 Task: Search one way flight ticket for 4 adults, 2 children, 2 infants in seat and 1 infant on lap in premium economy from Wilmington: Wilmington International Airport to Jackson: Jackson Hole Airport on 5-2-2023. Choice of flights is Emirates. Number of bags: 9 checked bags. Price is upto 94000. Outbound departure time preference is 8:30.
Action: Mouse moved to (216, 306)
Screenshot: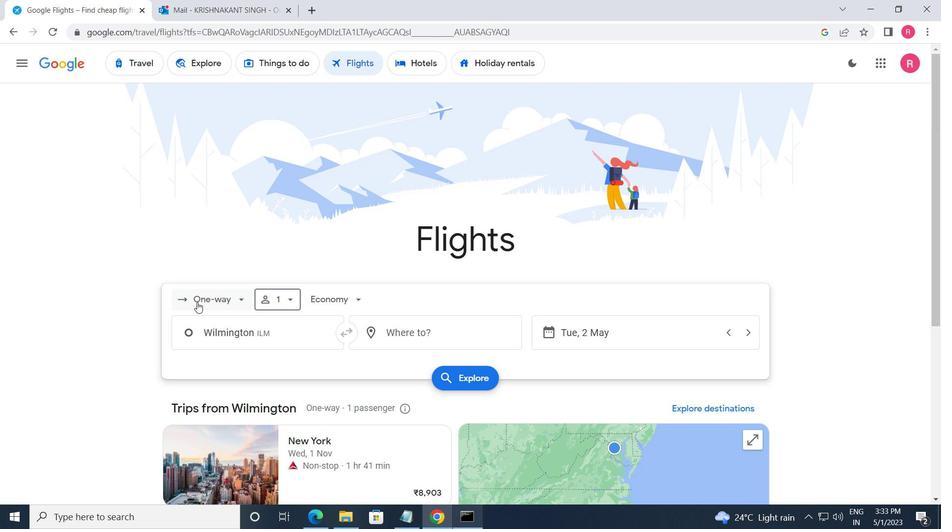 
Action: Mouse pressed left at (216, 306)
Screenshot: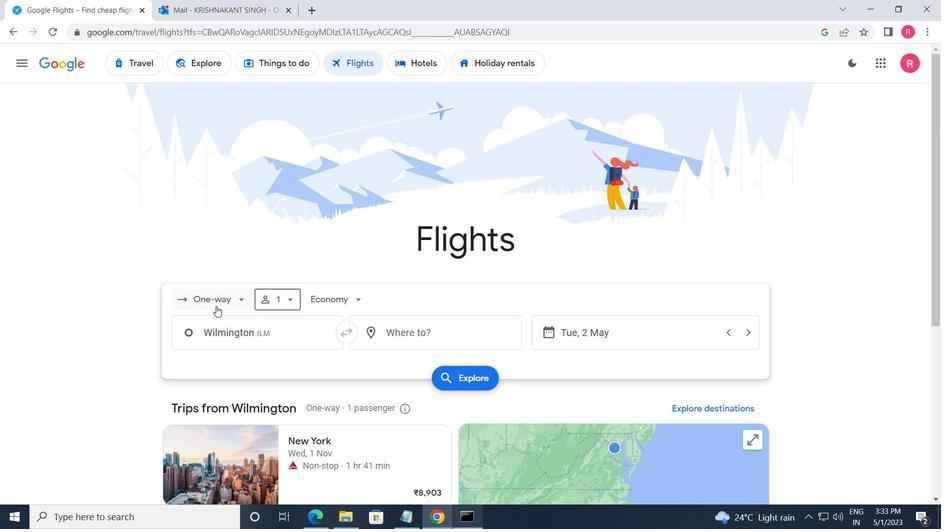 
Action: Mouse moved to (230, 356)
Screenshot: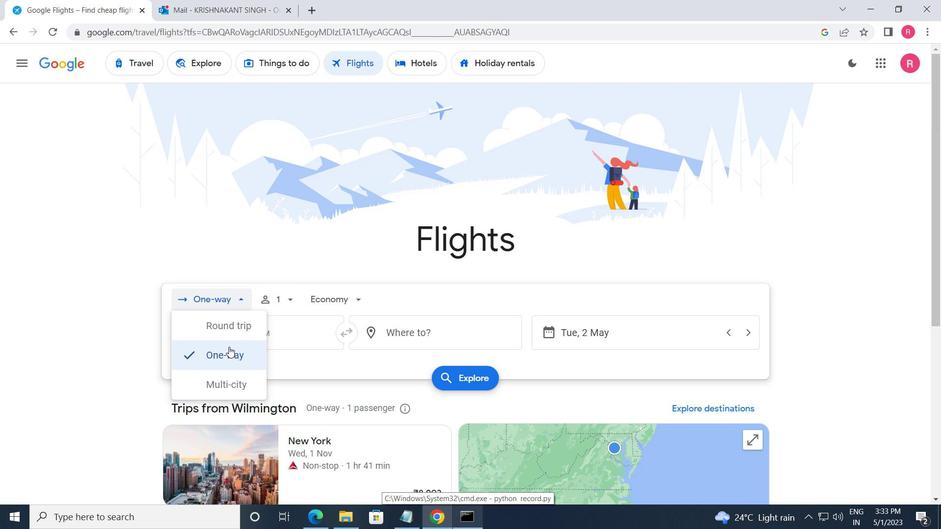 
Action: Mouse pressed left at (230, 356)
Screenshot: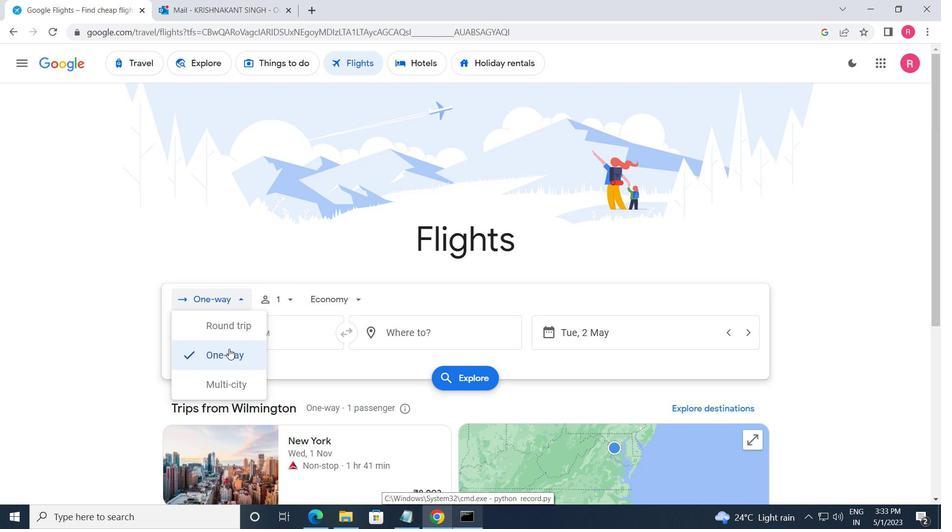 
Action: Mouse moved to (268, 300)
Screenshot: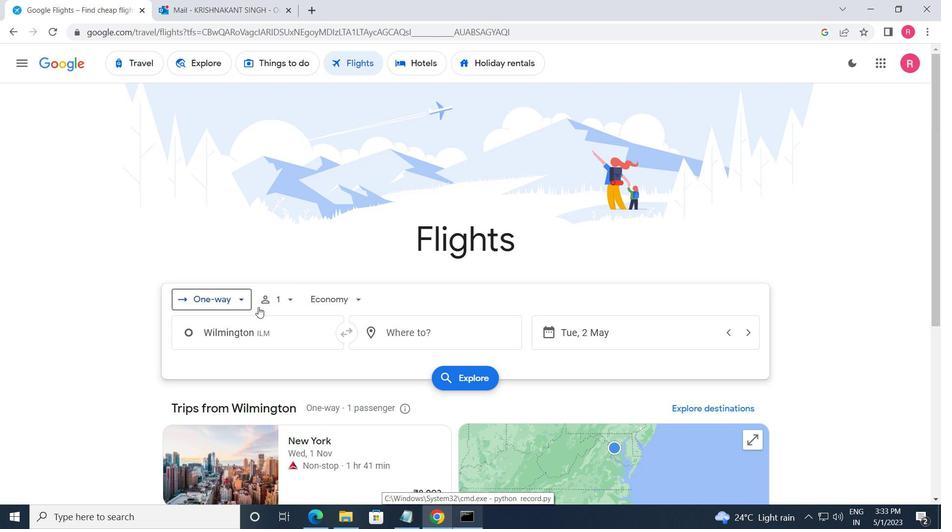 
Action: Mouse pressed left at (268, 300)
Screenshot: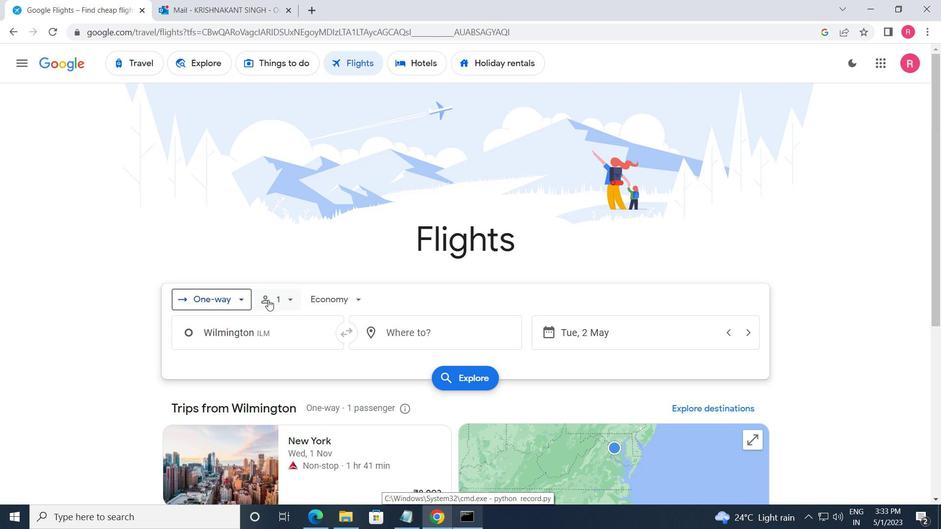 
Action: Mouse moved to (389, 331)
Screenshot: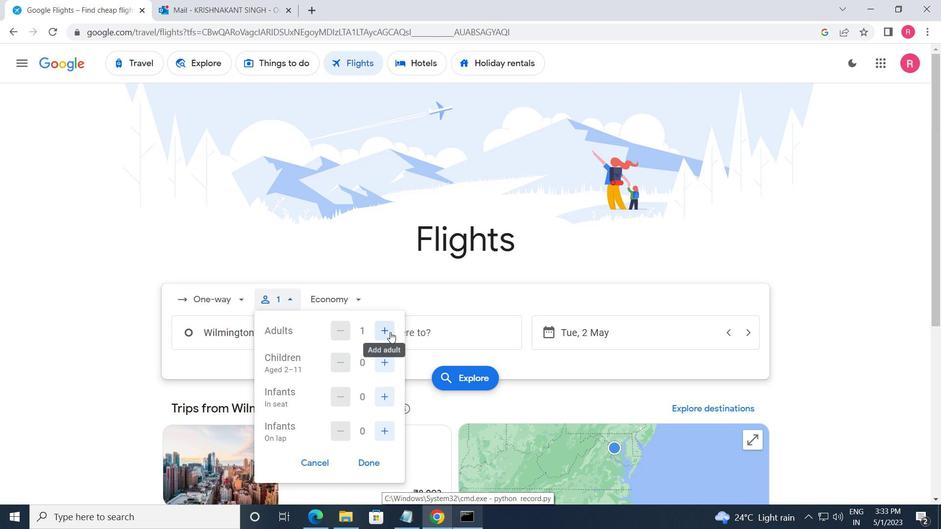 
Action: Mouse pressed left at (389, 331)
Screenshot: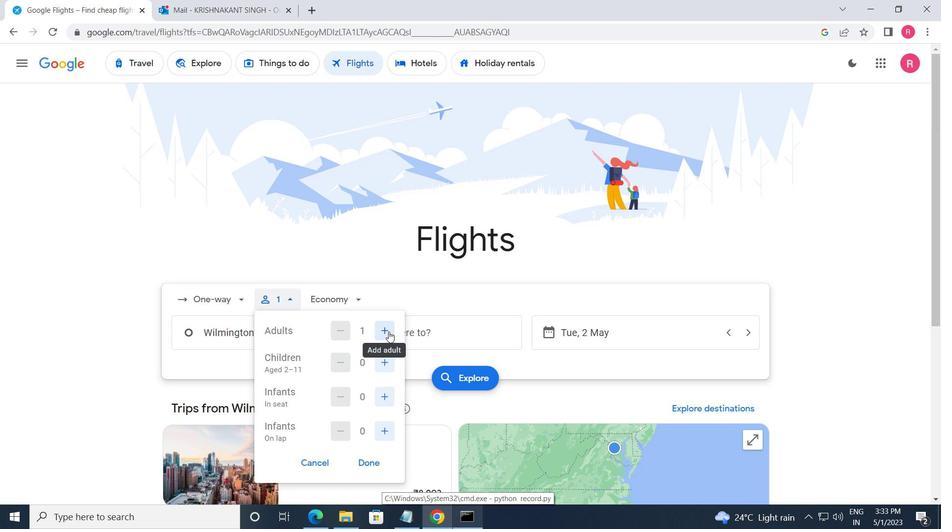 
Action: Mouse pressed left at (389, 331)
Screenshot: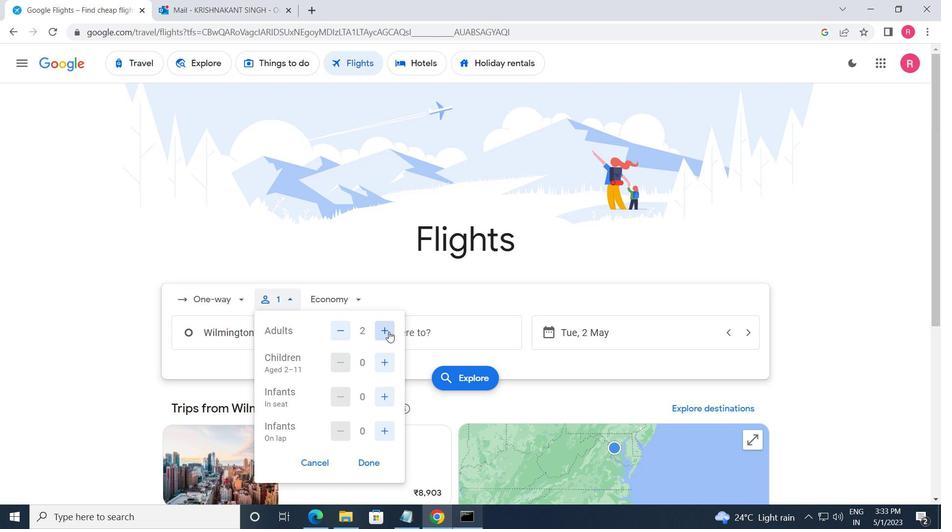 
Action: Mouse pressed left at (389, 331)
Screenshot: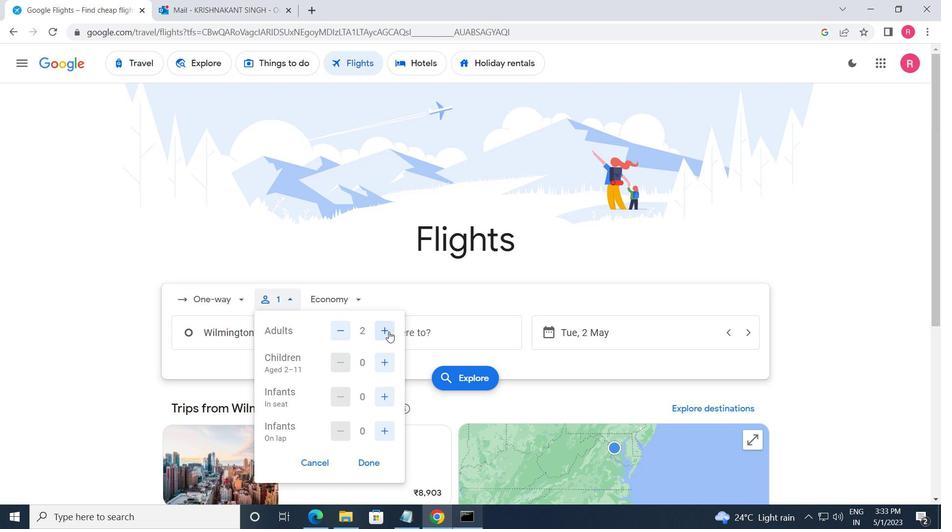 
Action: Mouse moved to (385, 361)
Screenshot: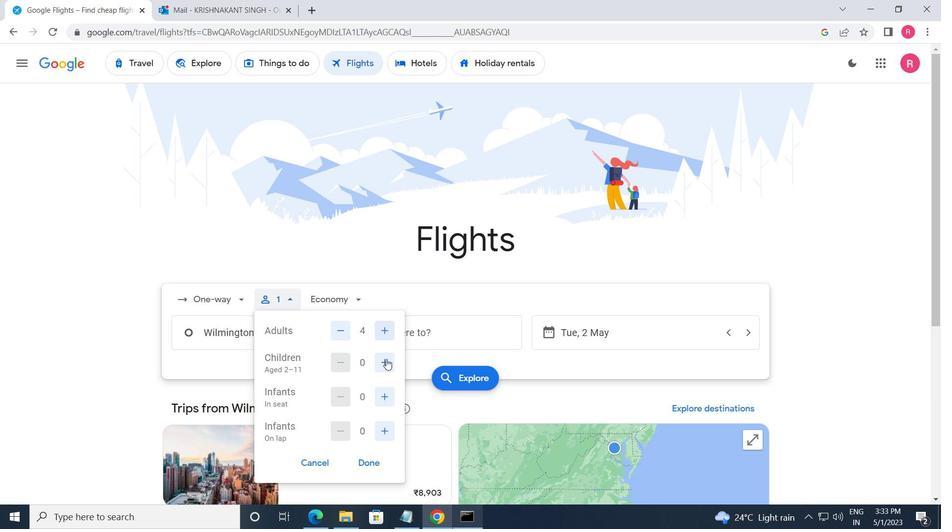 
Action: Mouse pressed left at (385, 361)
Screenshot: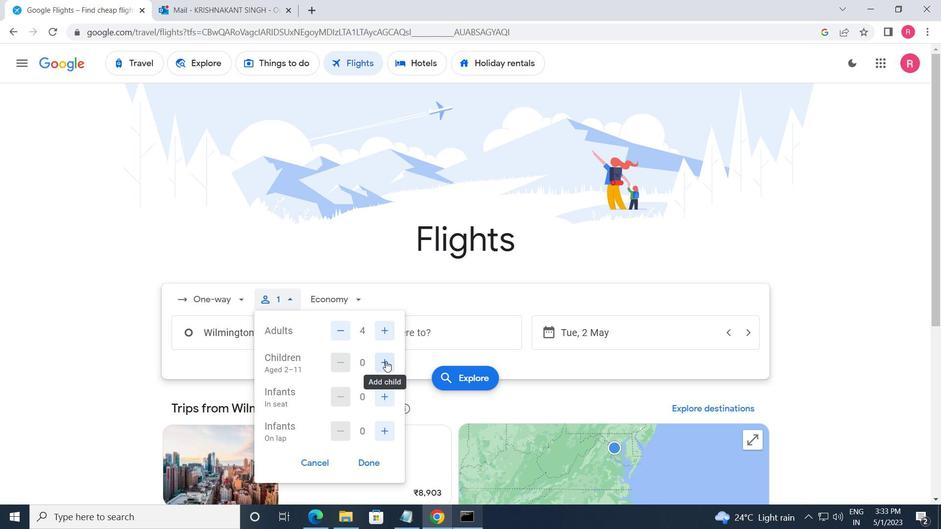 
Action: Mouse pressed left at (385, 361)
Screenshot: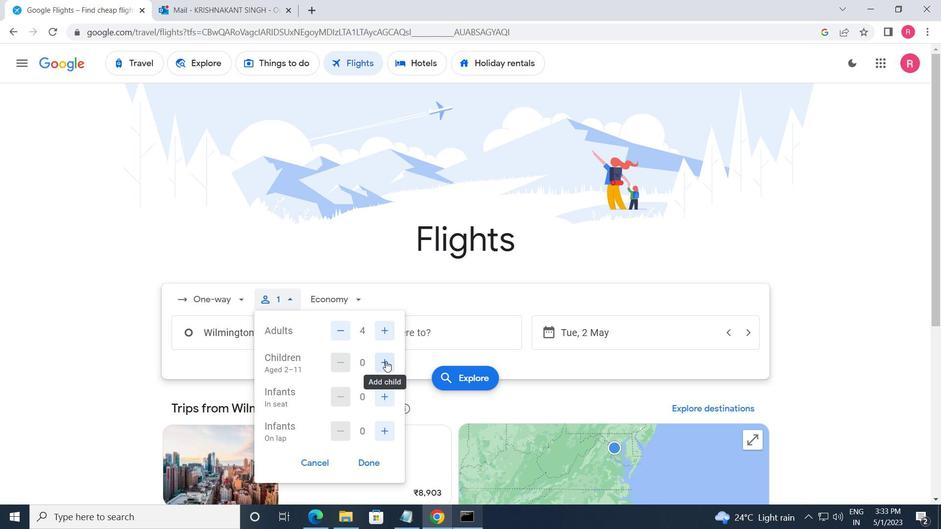
Action: Mouse moved to (385, 397)
Screenshot: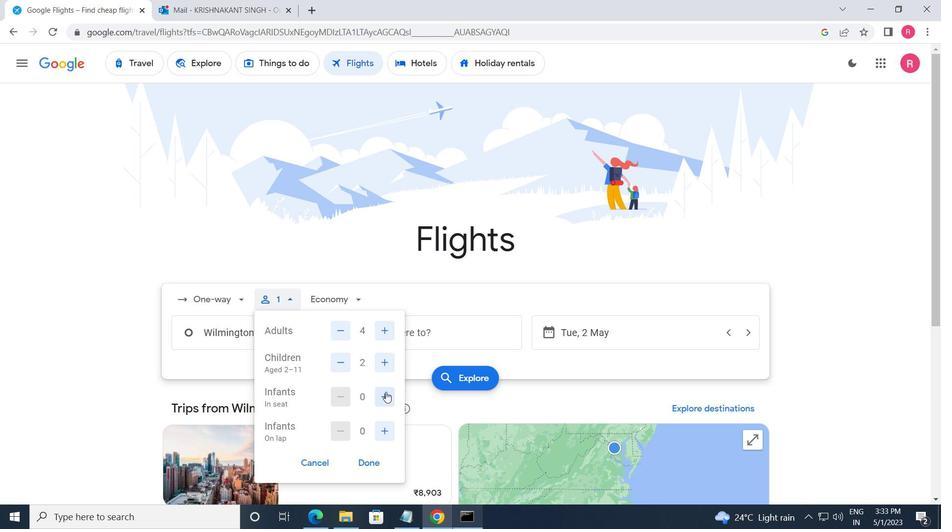 
Action: Mouse pressed left at (385, 397)
Screenshot: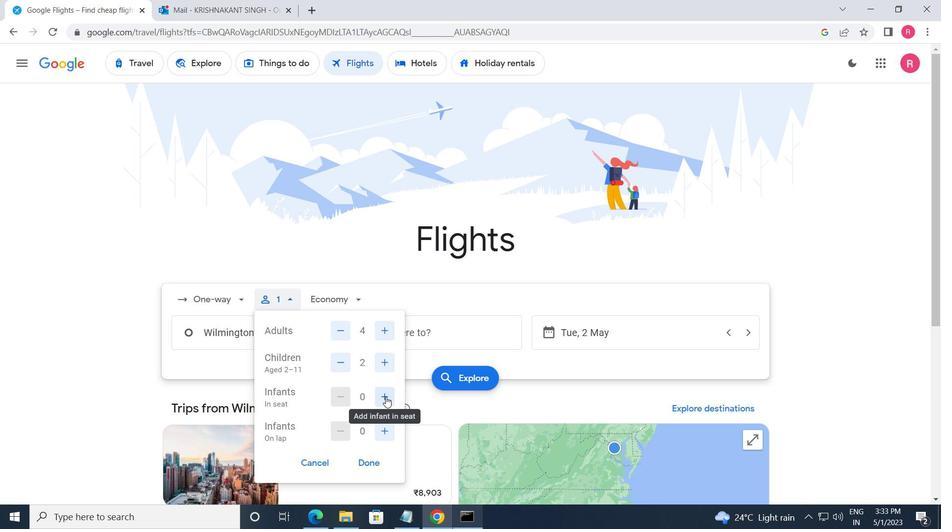 
Action: Mouse pressed left at (385, 397)
Screenshot: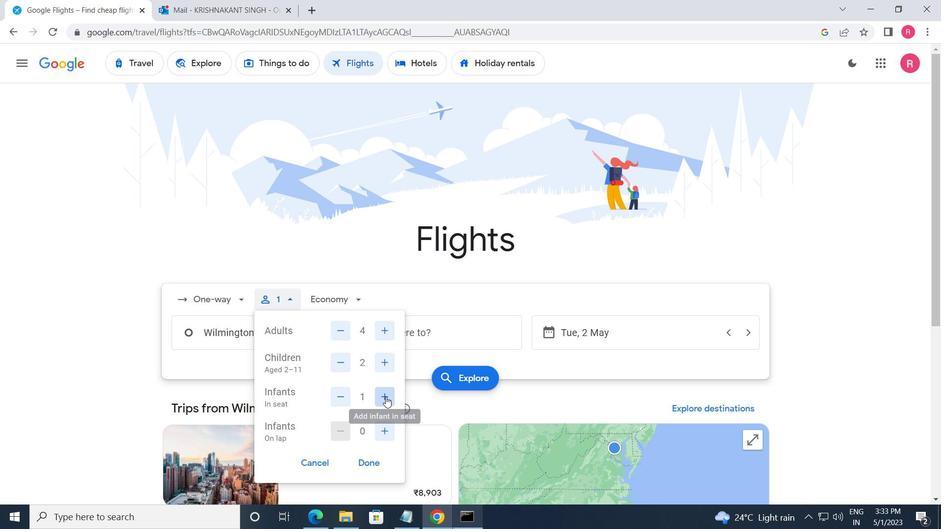 
Action: Mouse moved to (385, 422)
Screenshot: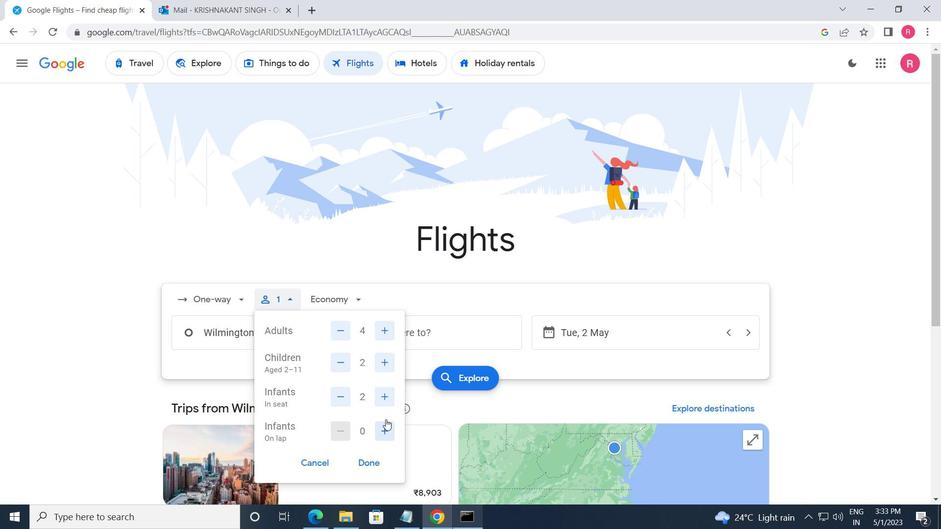 
Action: Mouse pressed left at (385, 422)
Screenshot: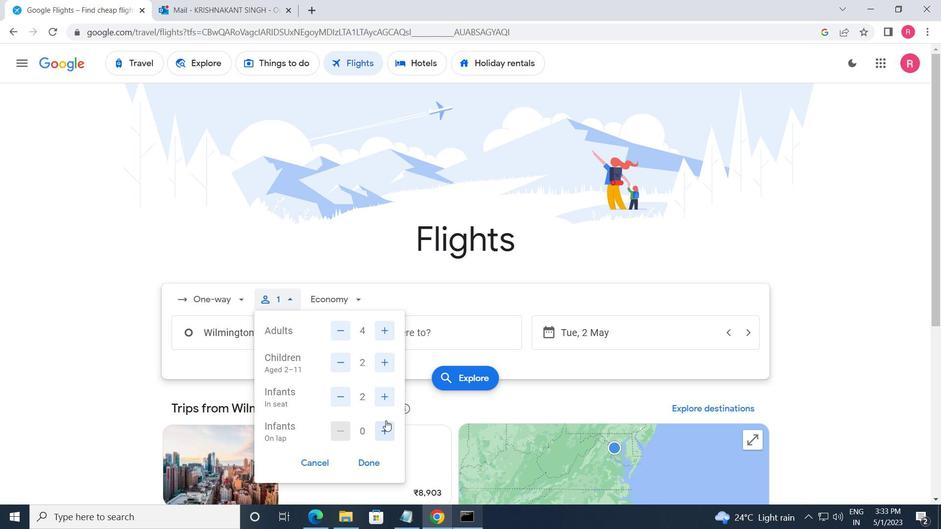 
Action: Mouse moved to (374, 462)
Screenshot: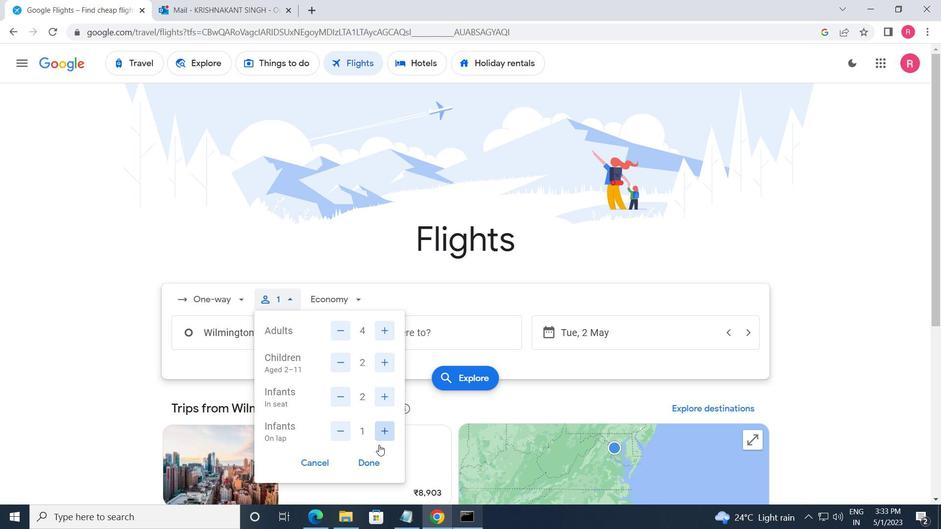 
Action: Mouse pressed left at (374, 462)
Screenshot: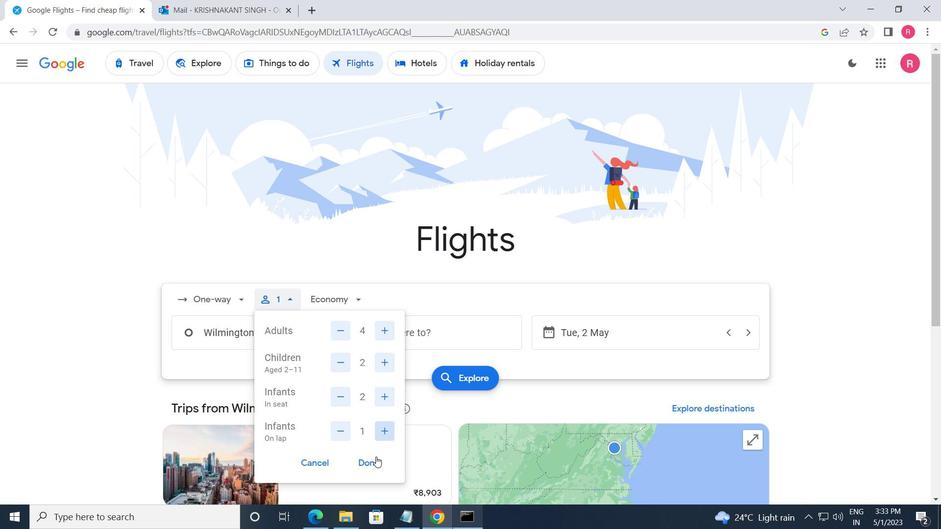 
Action: Mouse moved to (329, 309)
Screenshot: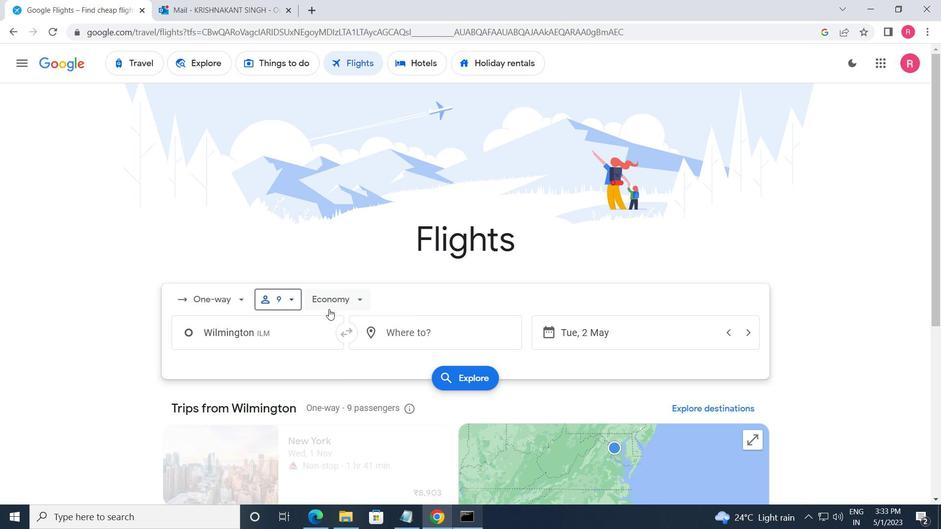 
Action: Mouse pressed left at (329, 309)
Screenshot: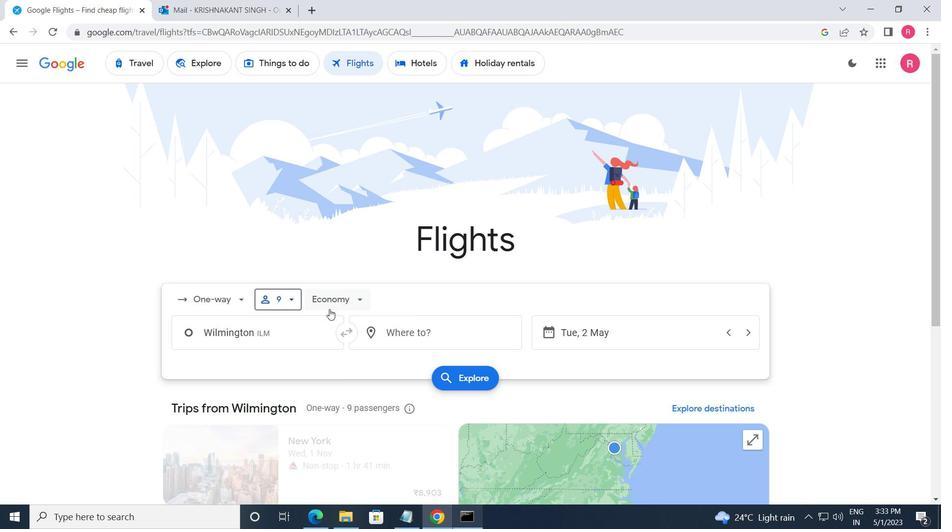 
Action: Mouse moved to (362, 360)
Screenshot: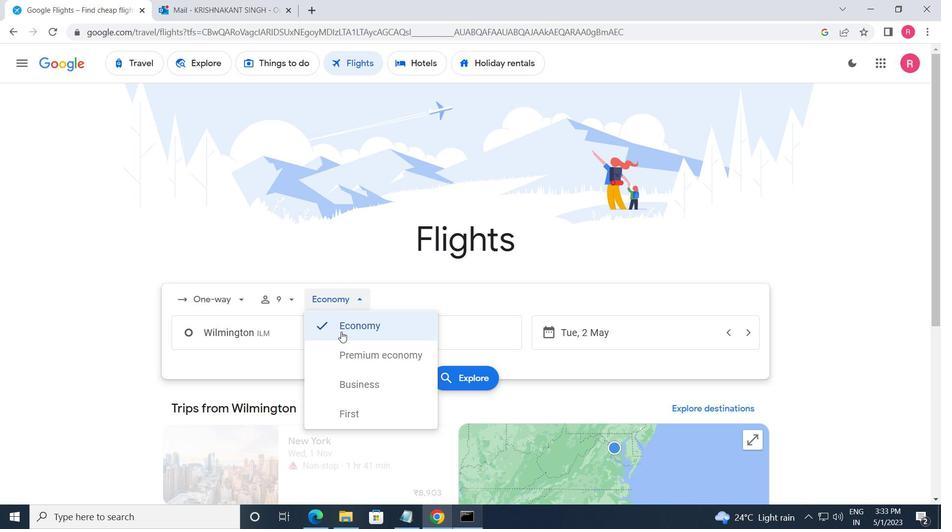 
Action: Mouse pressed left at (362, 360)
Screenshot: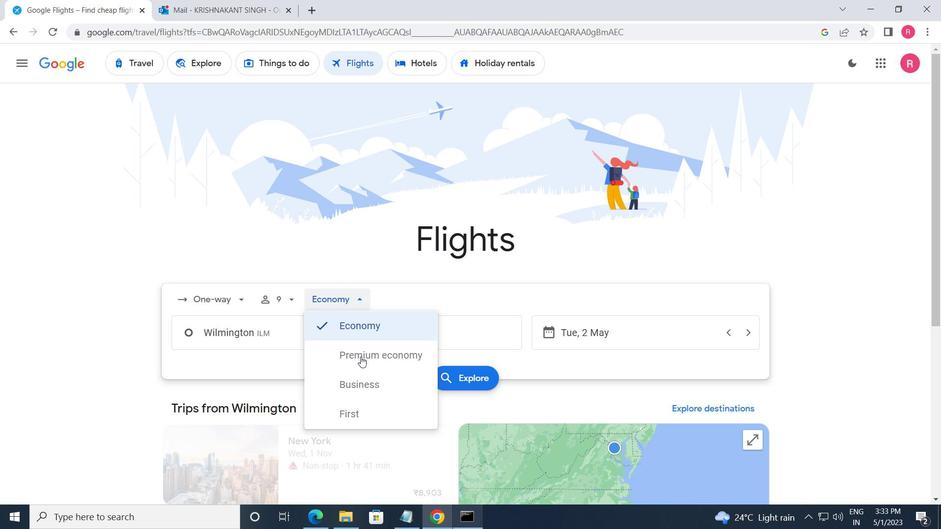 
Action: Mouse moved to (282, 335)
Screenshot: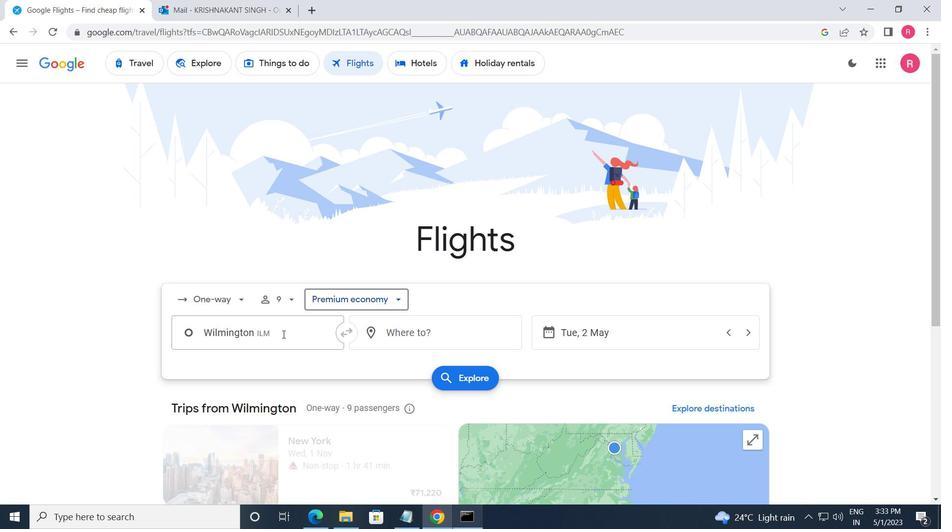 
Action: Mouse pressed left at (282, 335)
Screenshot: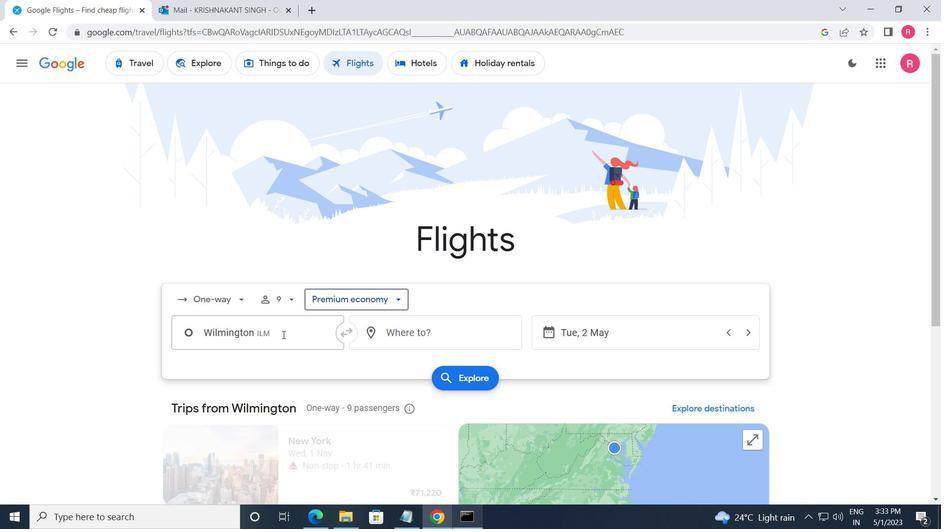 
Action: Mouse moved to (275, 397)
Screenshot: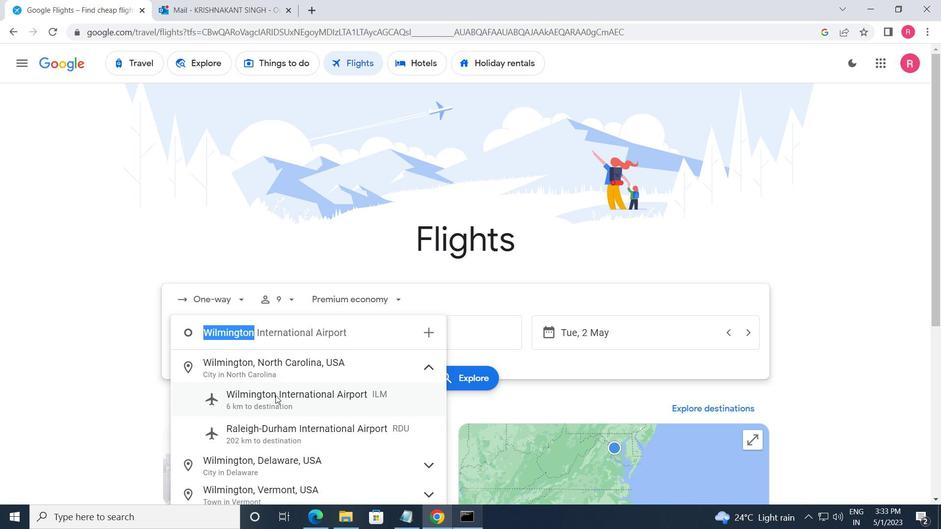
Action: Mouse pressed left at (275, 397)
Screenshot: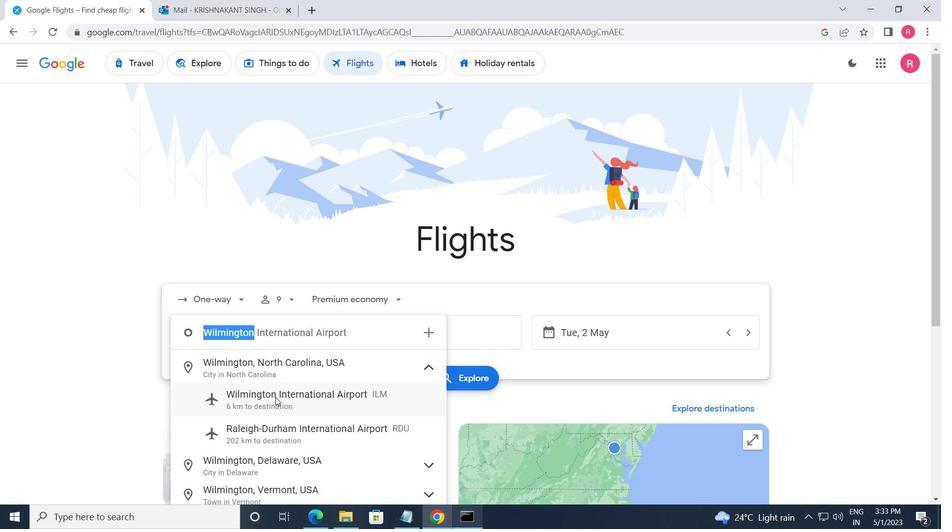 
Action: Mouse moved to (402, 327)
Screenshot: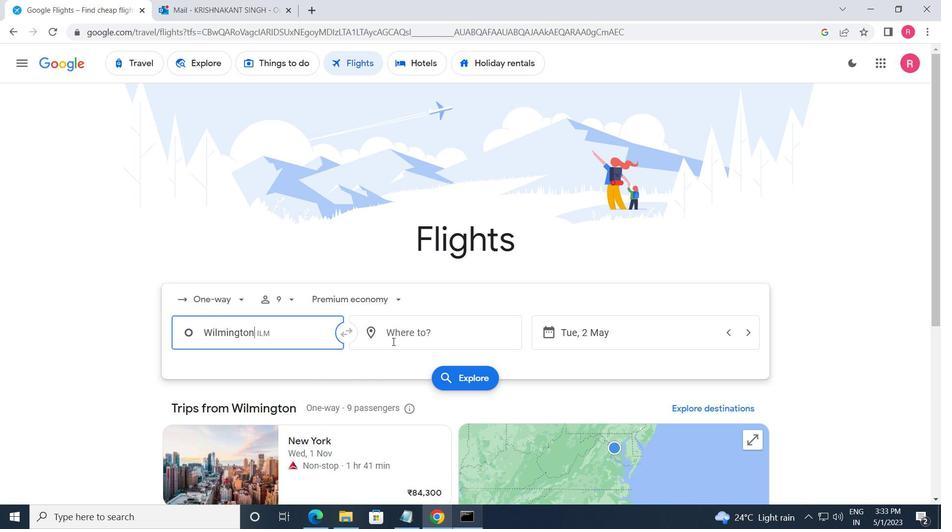 
Action: Mouse pressed left at (402, 327)
Screenshot: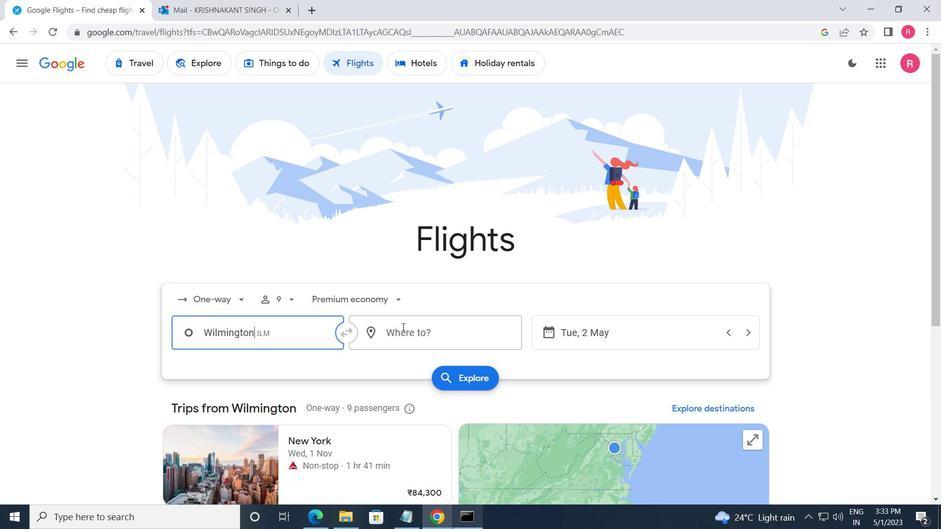 
Action: Mouse moved to (442, 449)
Screenshot: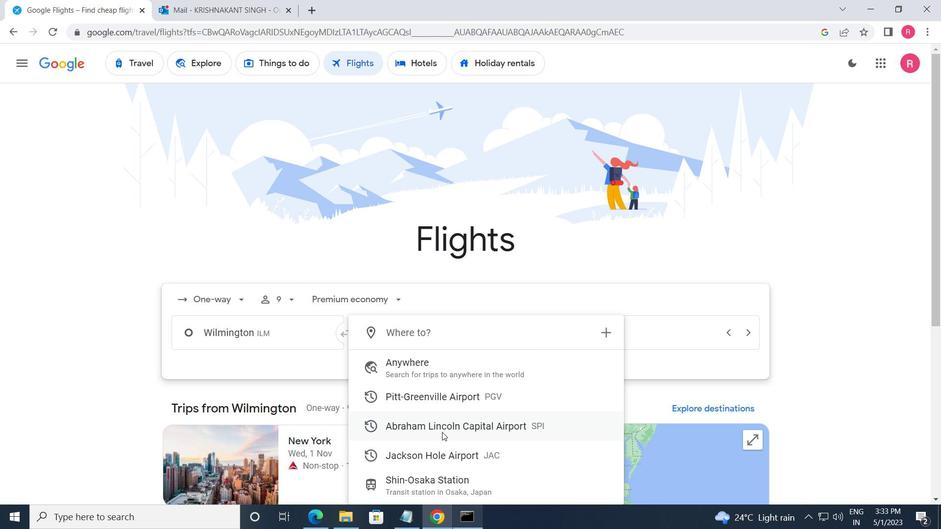 
Action: Mouse pressed left at (442, 449)
Screenshot: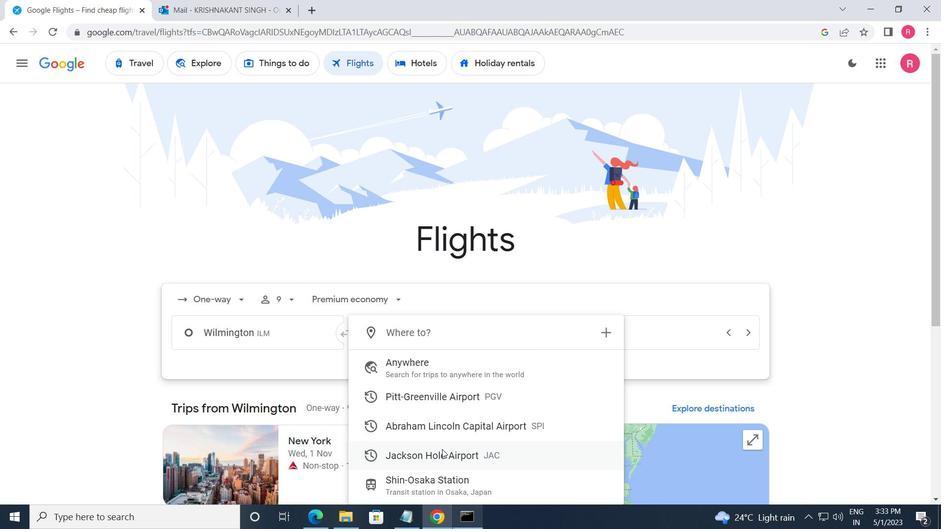 
Action: Mouse moved to (621, 333)
Screenshot: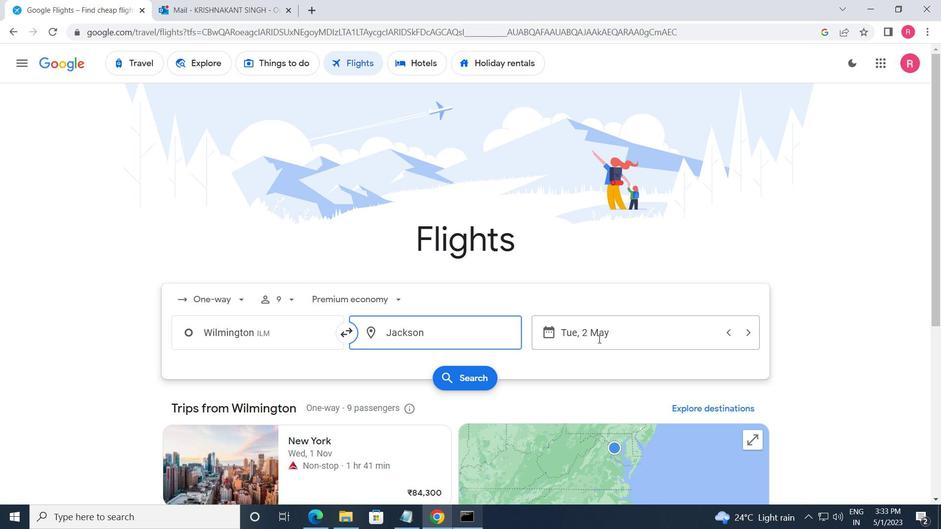 
Action: Mouse pressed left at (621, 333)
Screenshot: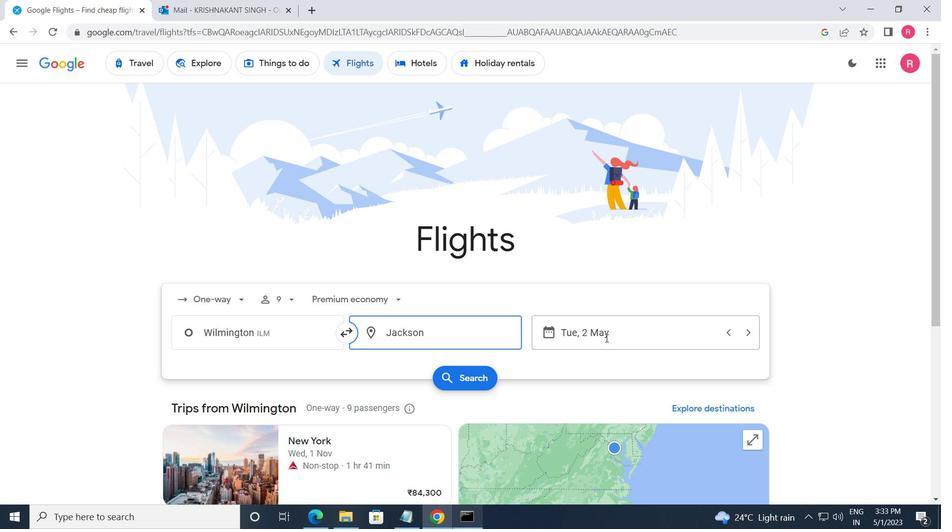 
Action: Mouse moved to (380, 286)
Screenshot: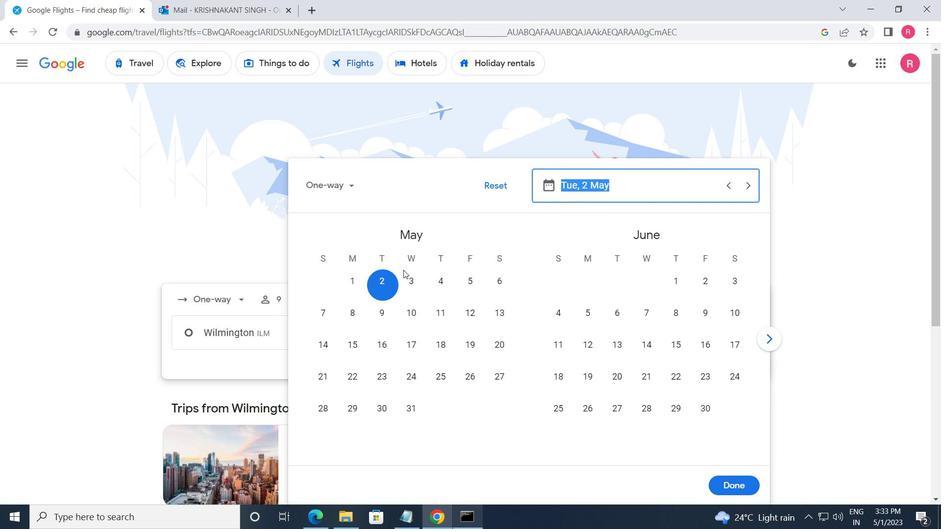 
Action: Mouse pressed left at (380, 286)
Screenshot: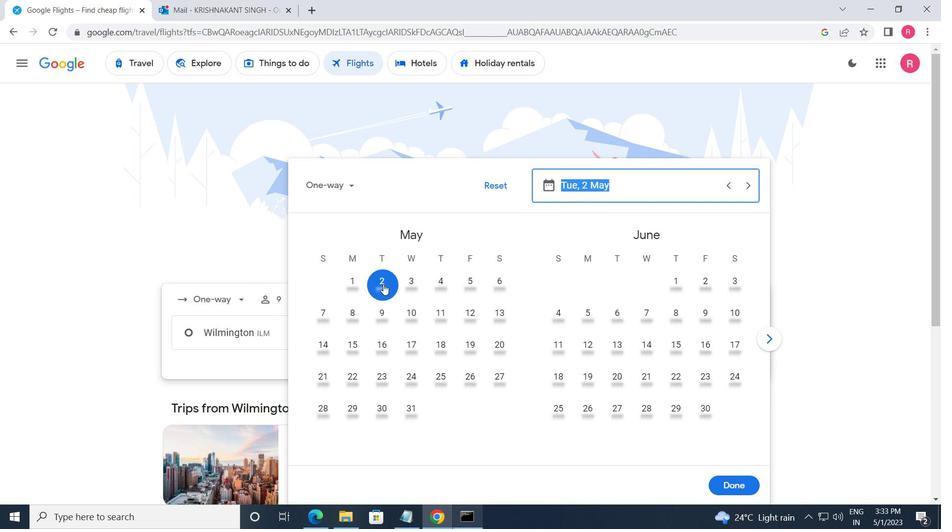 
Action: Mouse moved to (743, 481)
Screenshot: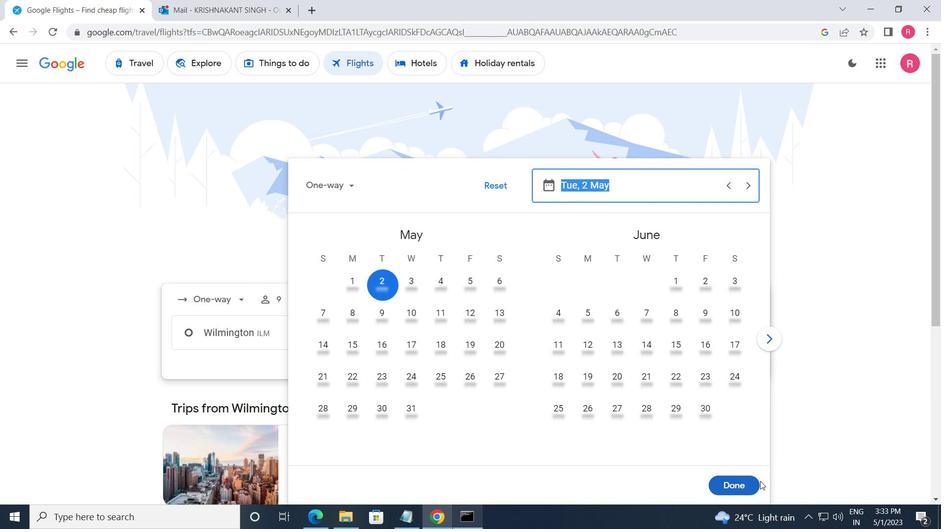 
Action: Mouse pressed left at (743, 481)
Screenshot: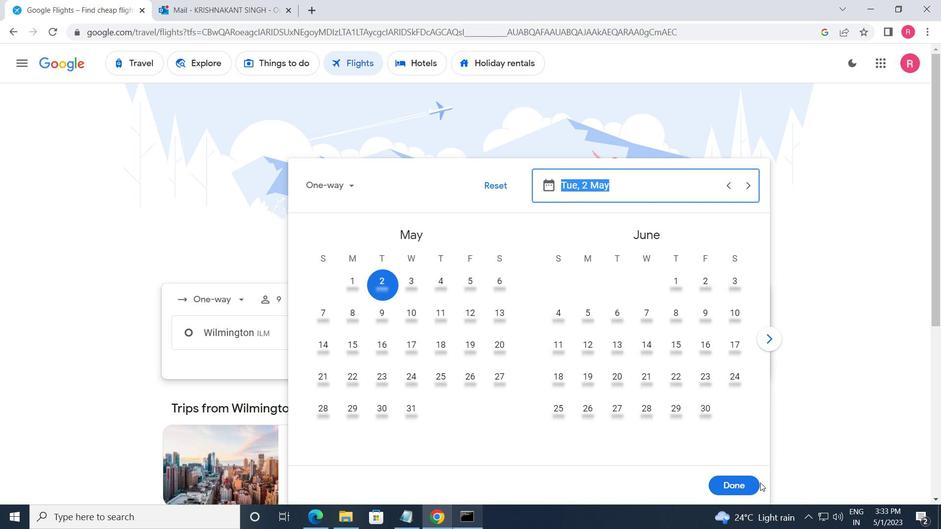 
Action: Mouse moved to (482, 379)
Screenshot: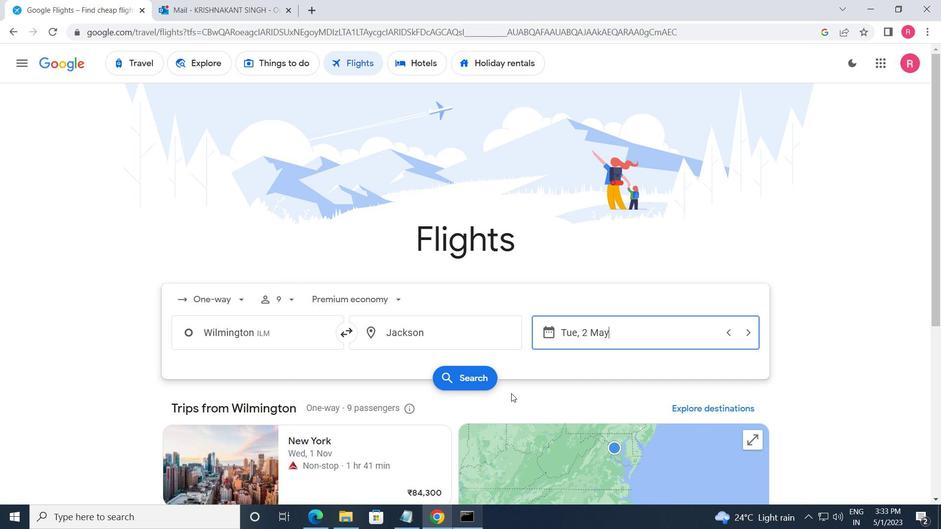 
Action: Mouse pressed left at (482, 379)
Screenshot: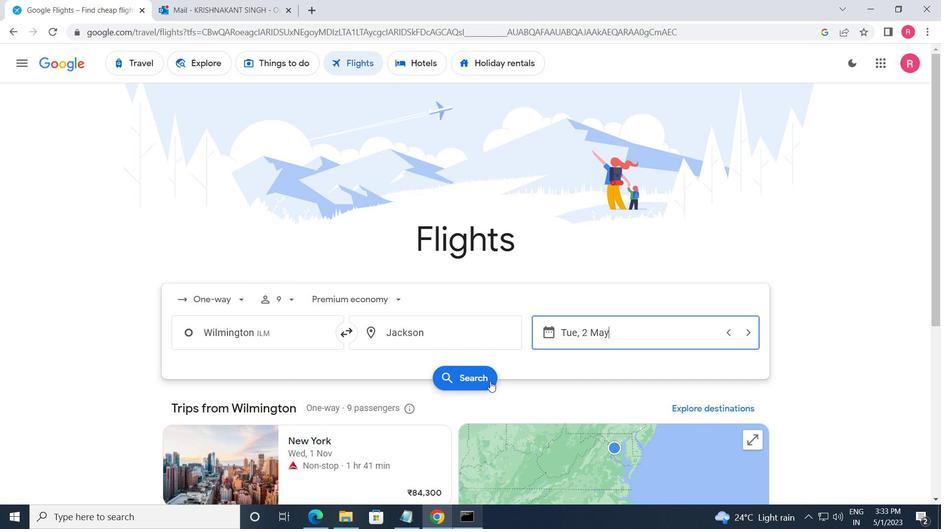 
Action: Mouse moved to (178, 176)
Screenshot: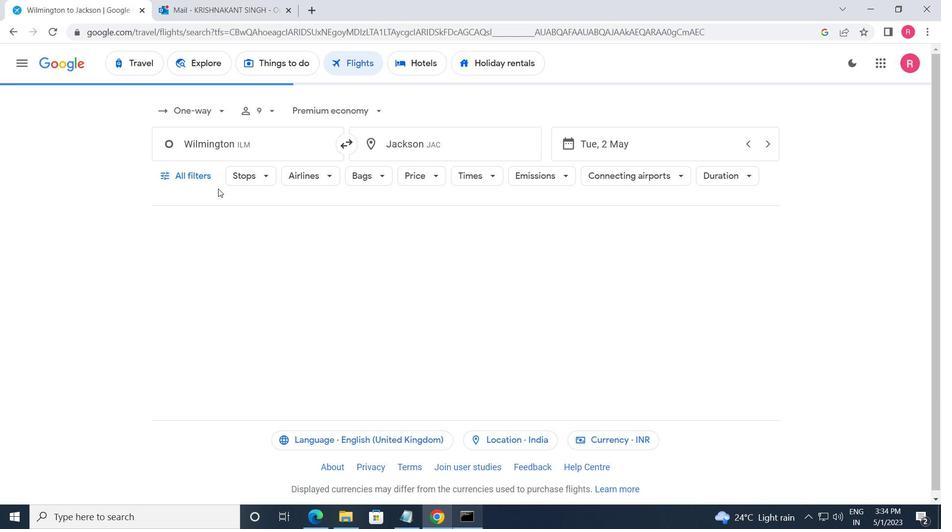 
Action: Mouse pressed left at (178, 176)
Screenshot: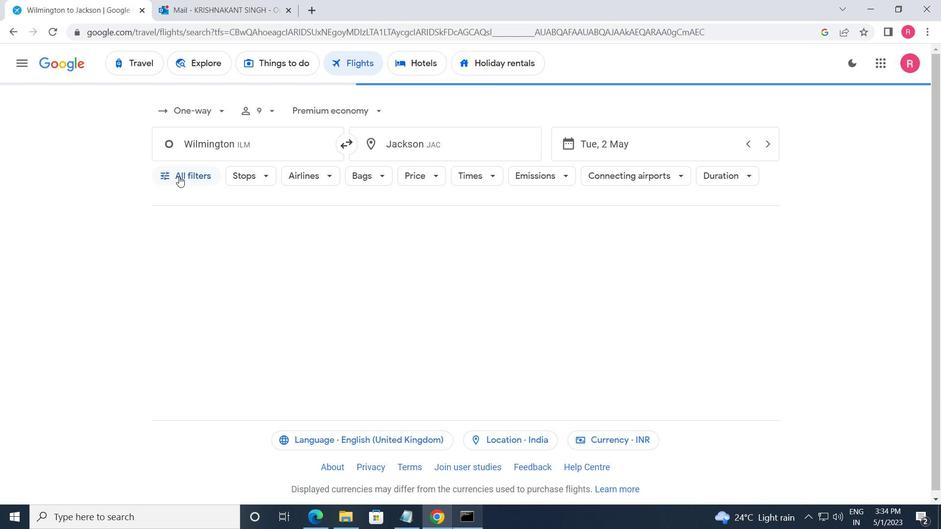 
Action: Mouse moved to (246, 294)
Screenshot: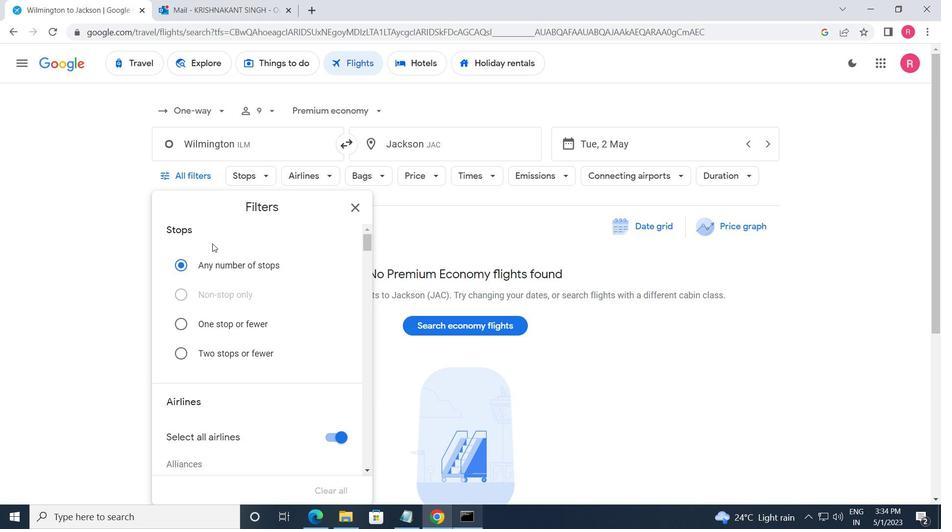 
Action: Mouse scrolled (246, 294) with delta (0, 0)
Screenshot: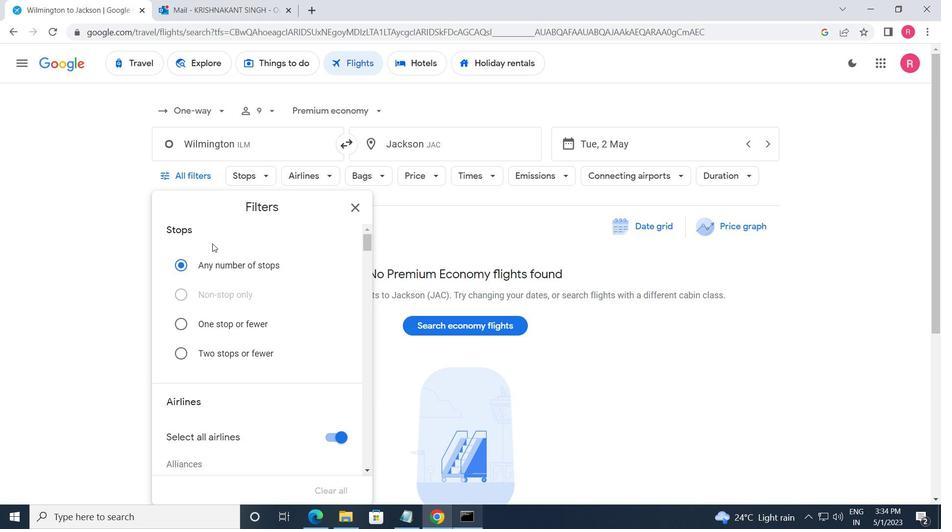 
Action: Mouse moved to (246, 294)
Screenshot: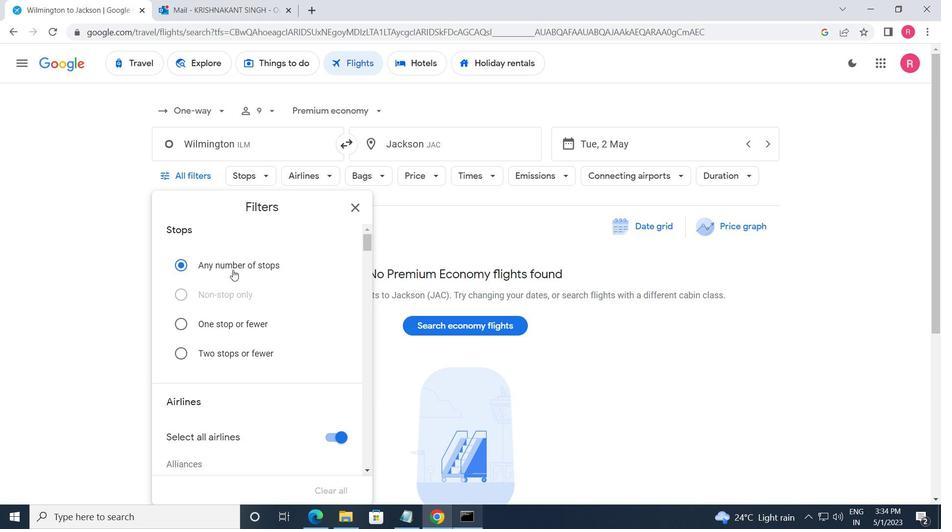 
Action: Mouse scrolled (246, 294) with delta (0, 0)
Screenshot: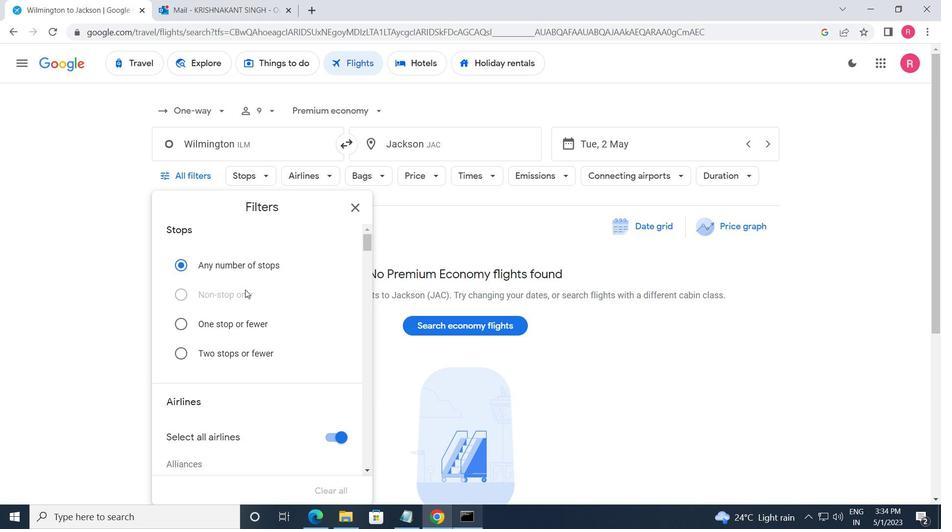 
Action: Mouse scrolled (246, 294) with delta (0, 0)
Screenshot: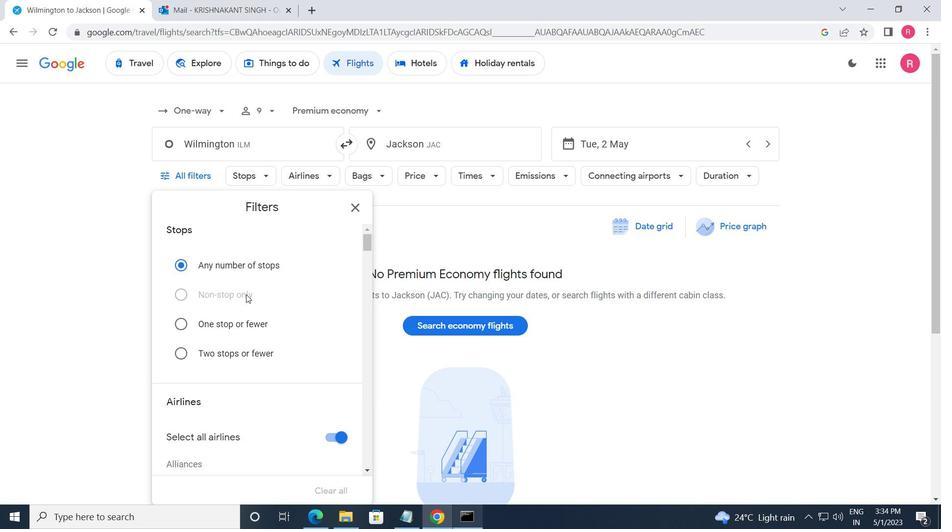 
Action: Mouse scrolled (246, 294) with delta (0, 0)
Screenshot: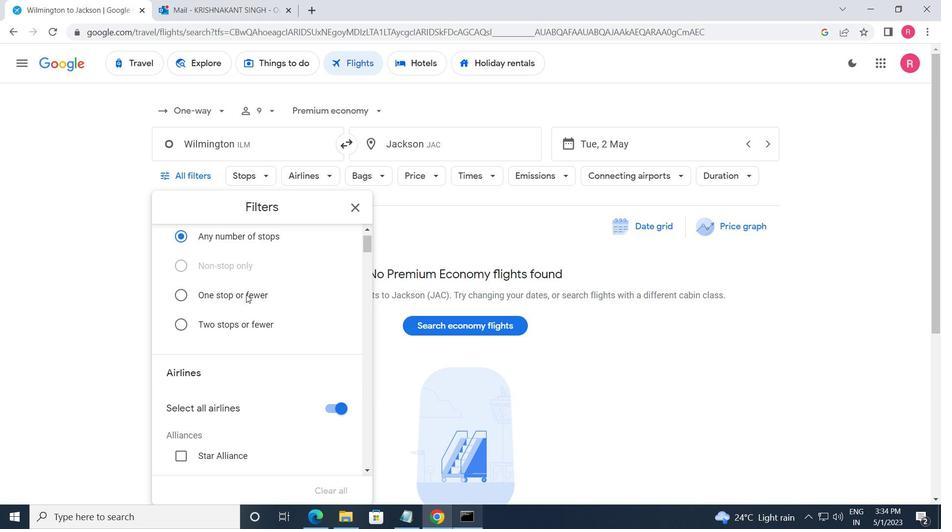 
Action: Mouse moved to (247, 296)
Screenshot: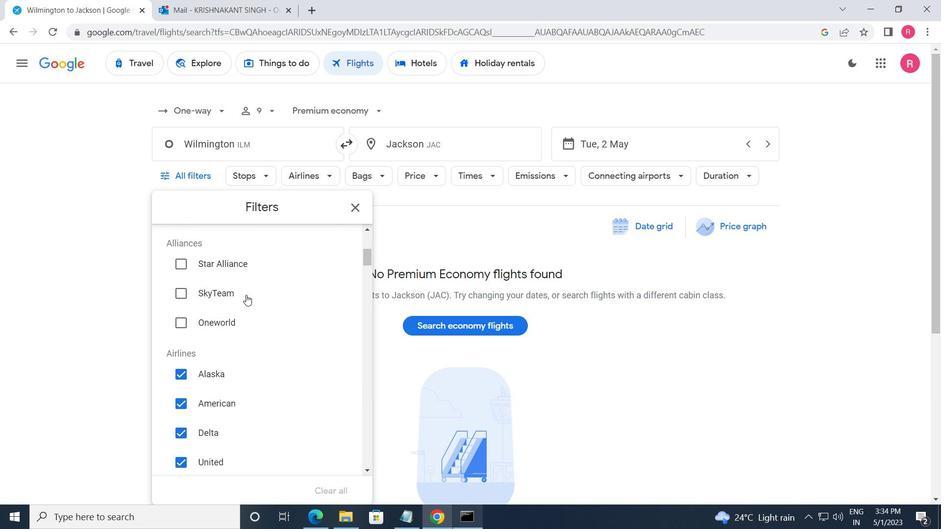
Action: Mouse scrolled (247, 295) with delta (0, 0)
Screenshot: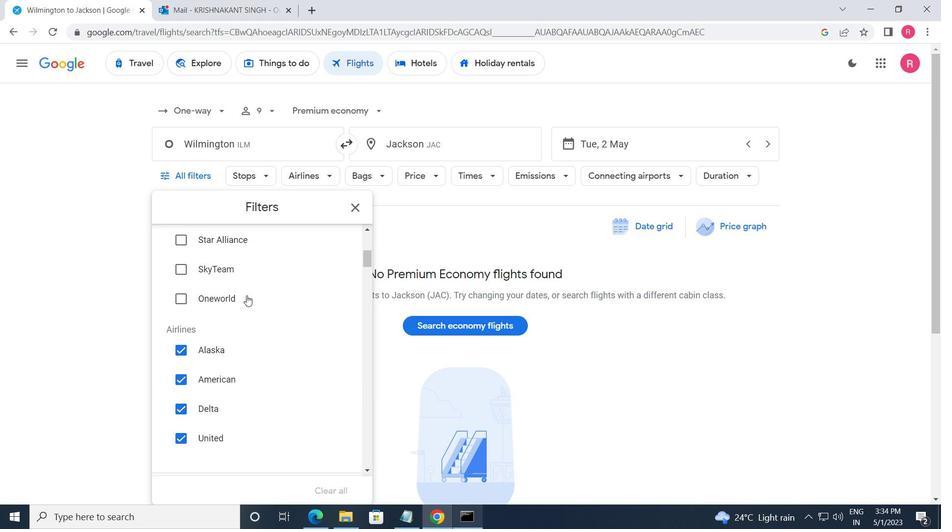 
Action: Mouse moved to (247, 296)
Screenshot: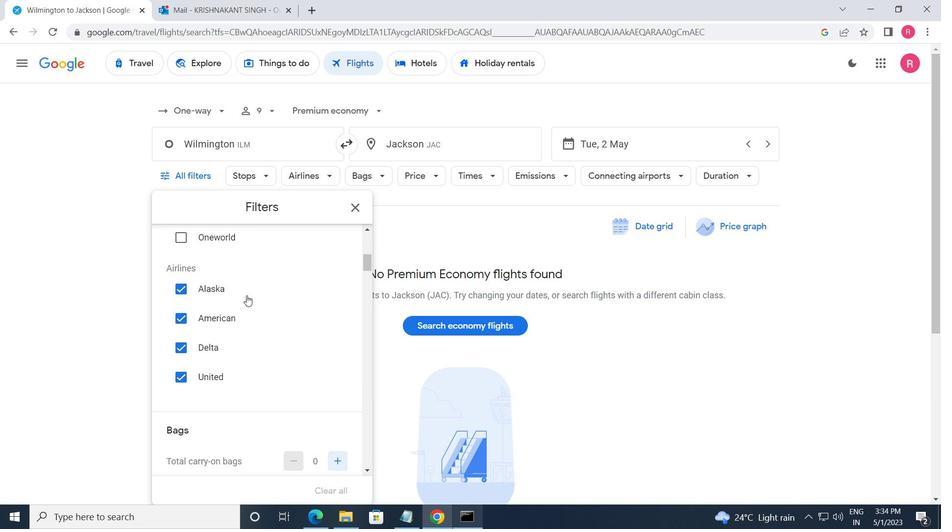 
Action: Mouse scrolled (247, 296) with delta (0, 0)
Screenshot: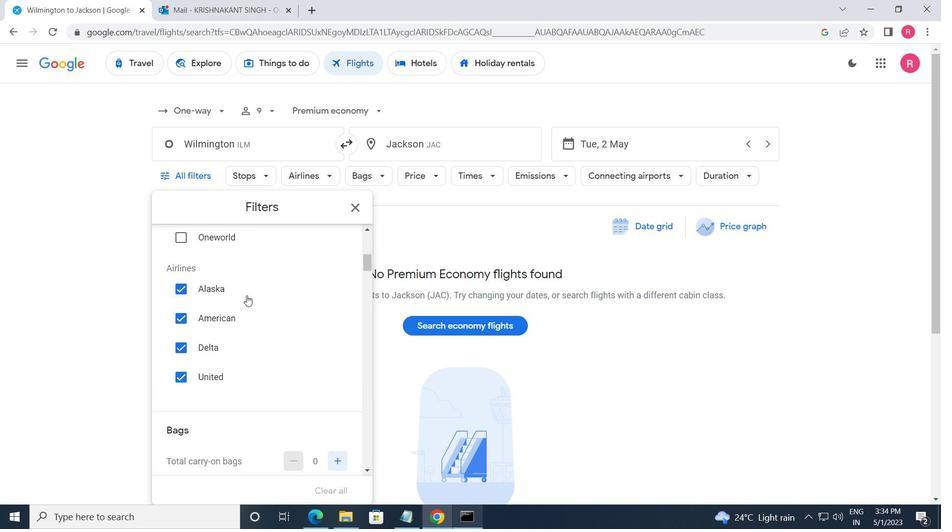 
Action: Mouse scrolled (247, 296) with delta (0, 0)
Screenshot: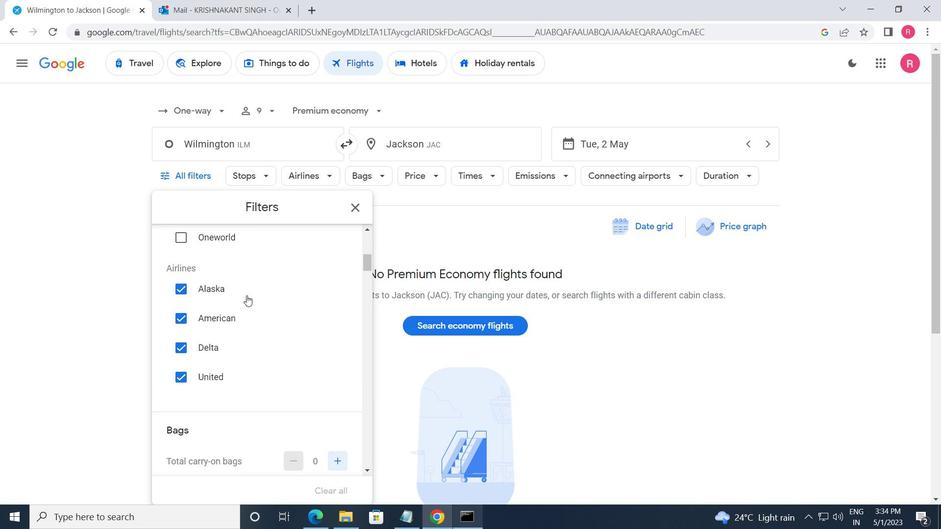 
Action: Mouse moved to (247, 294)
Screenshot: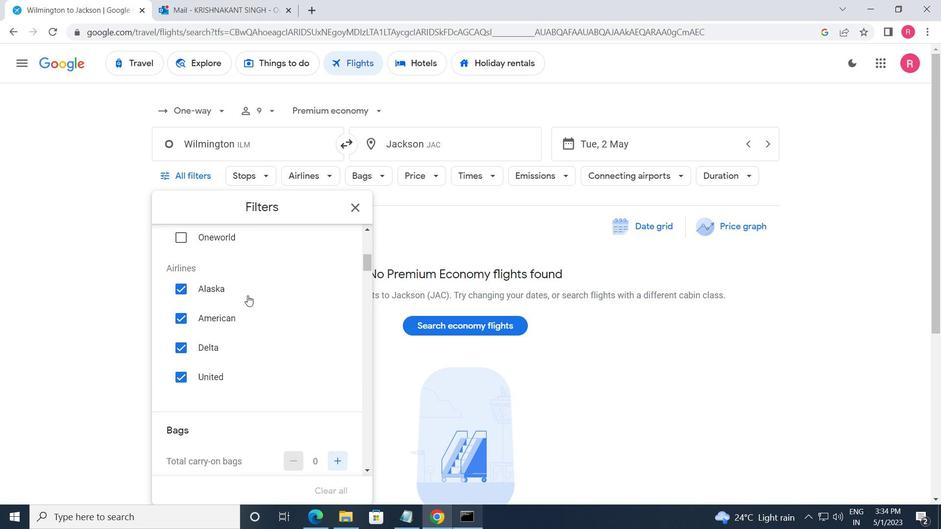 
Action: Mouse scrolled (247, 295) with delta (0, 0)
Screenshot: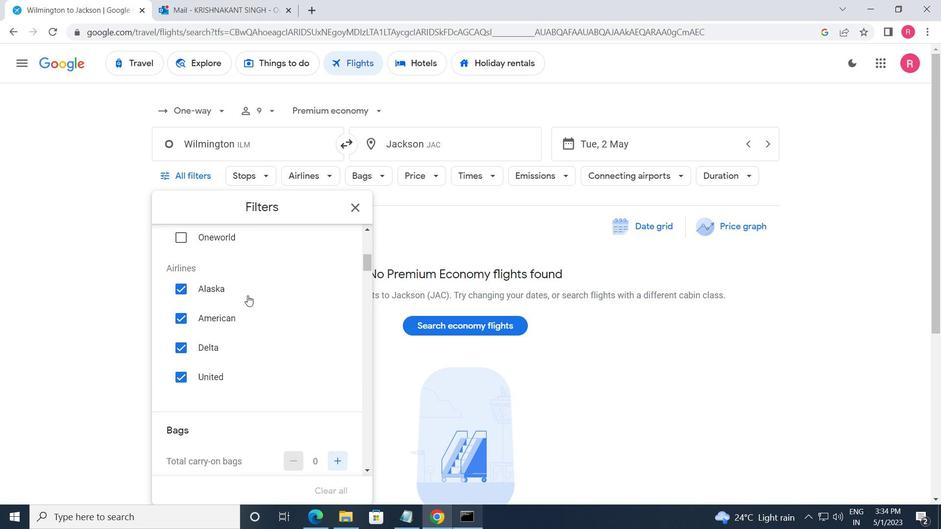 
Action: Mouse moved to (330, 308)
Screenshot: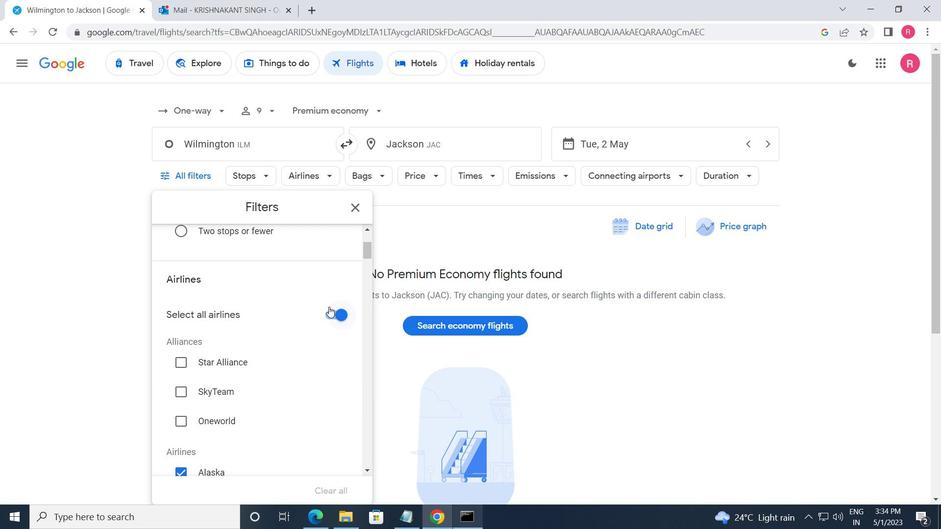 
Action: Mouse pressed left at (330, 308)
Screenshot: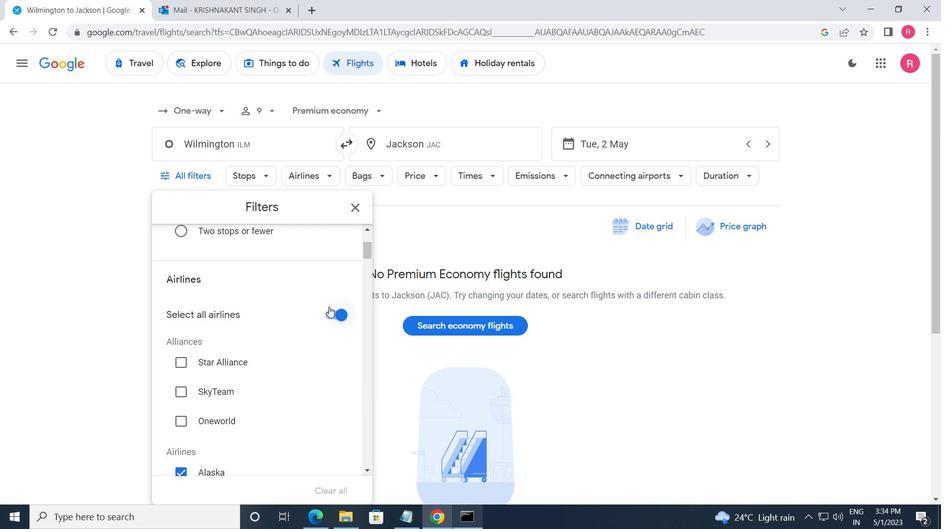 
Action: Mouse moved to (331, 307)
Screenshot: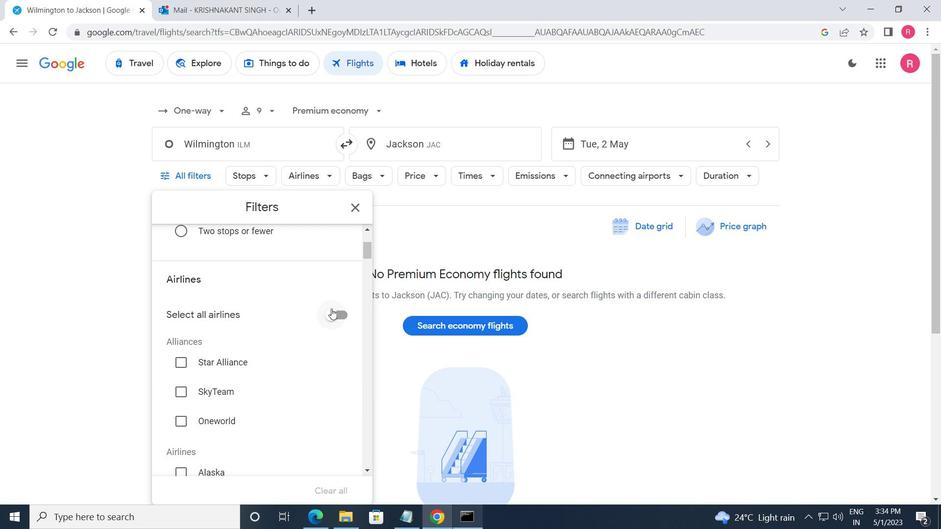 
Action: Mouse scrolled (331, 307) with delta (0, 0)
Screenshot: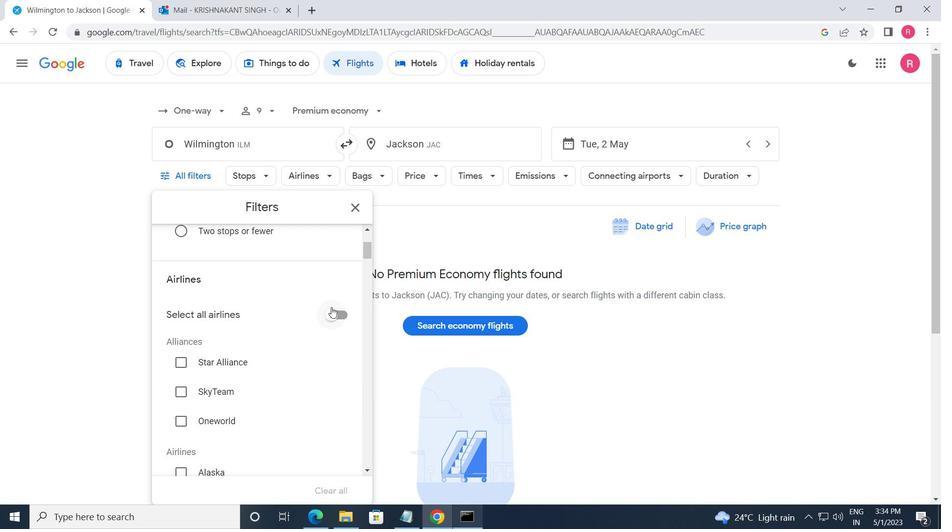 
Action: Mouse scrolled (331, 307) with delta (0, 0)
Screenshot: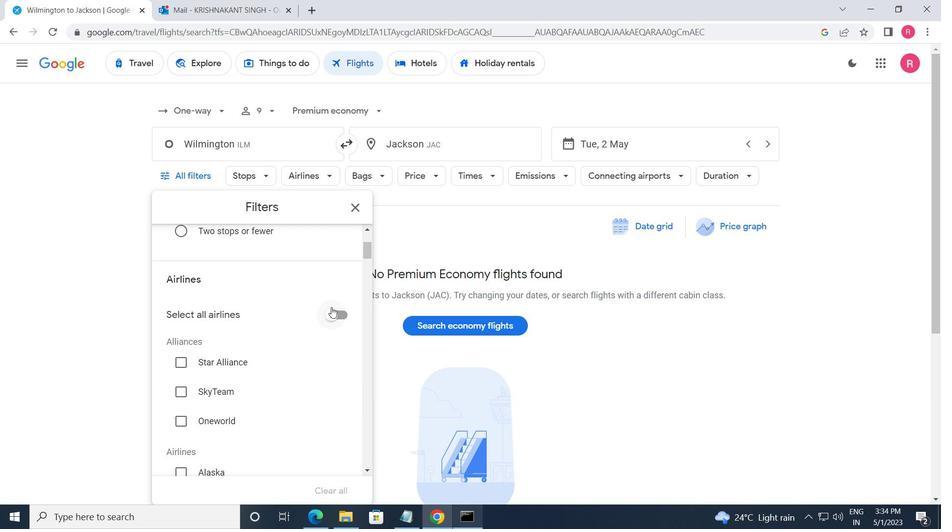 
Action: Mouse scrolled (331, 307) with delta (0, 0)
Screenshot: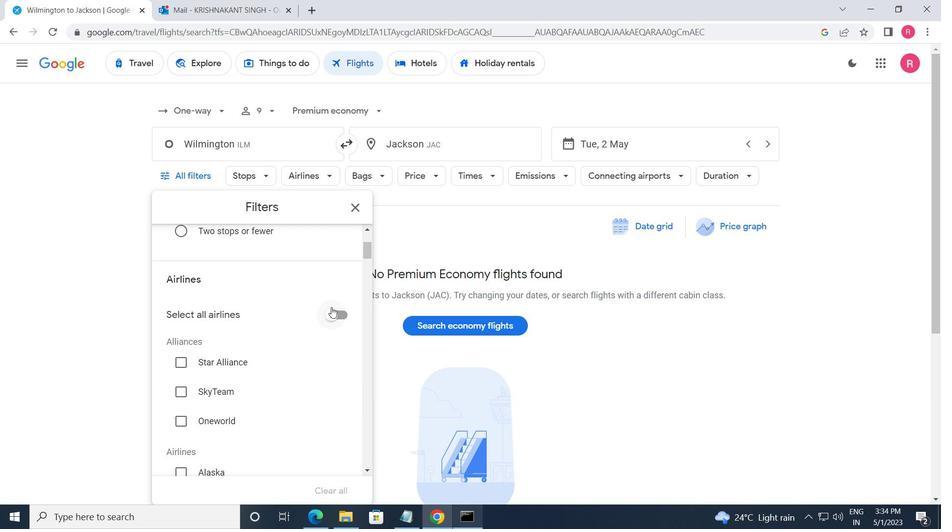 
Action: Mouse scrolled (331, 307) with delta (0, 0)
Screenshot: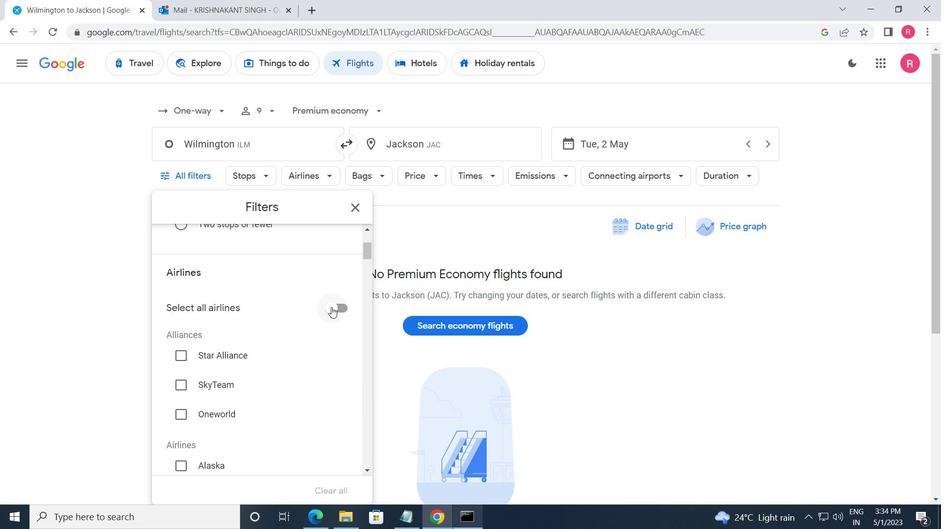 
Action: Mouse moved to (336, 432)
Screenshot: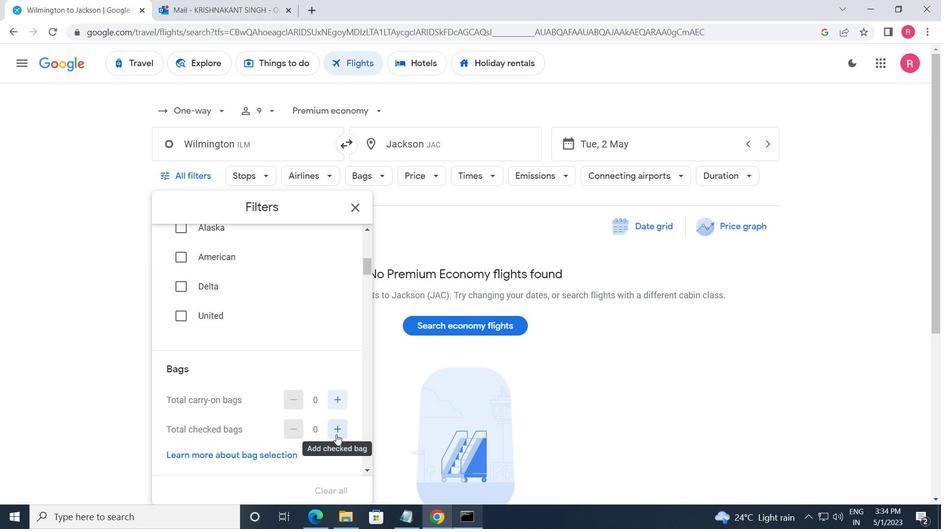 
Action: Mouse pressed left at (336, 432)
Screenshot: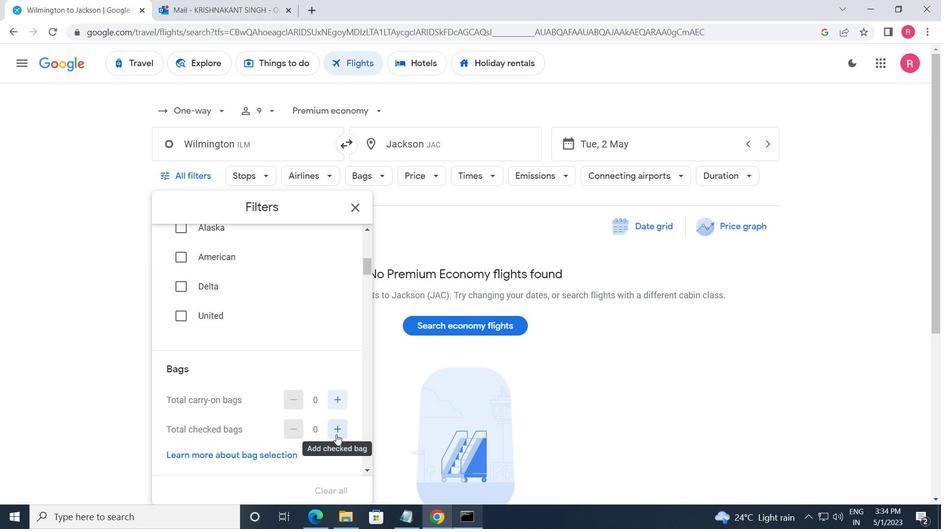 
Action: Mouse pressed left at (336, 432)
Screenshot: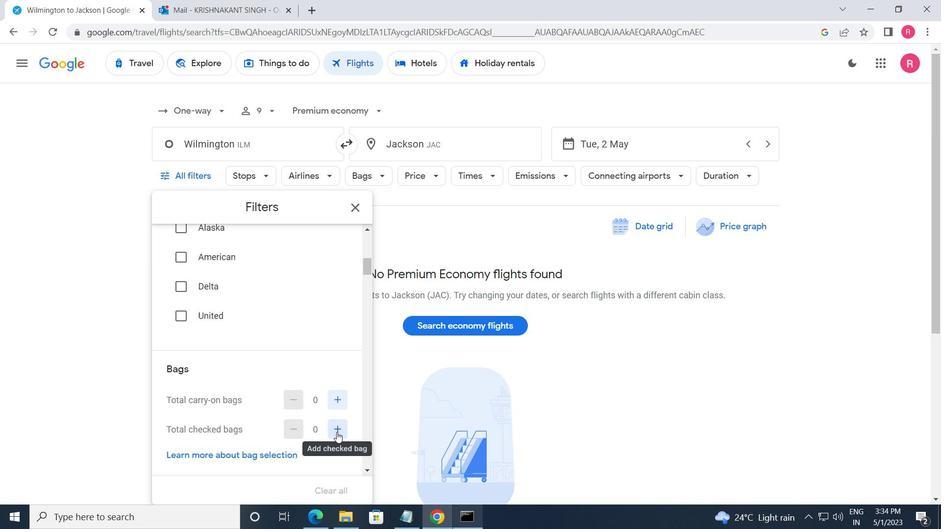 
Action: Mouse pressed left at (336, 432)
Screenshot: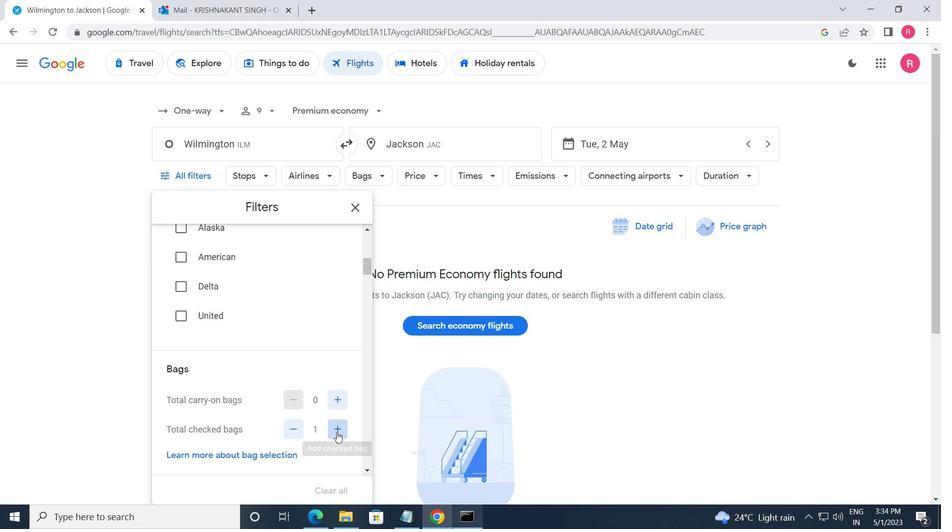 
Action: Mouse pressed left at (336, 432)
Screenshot: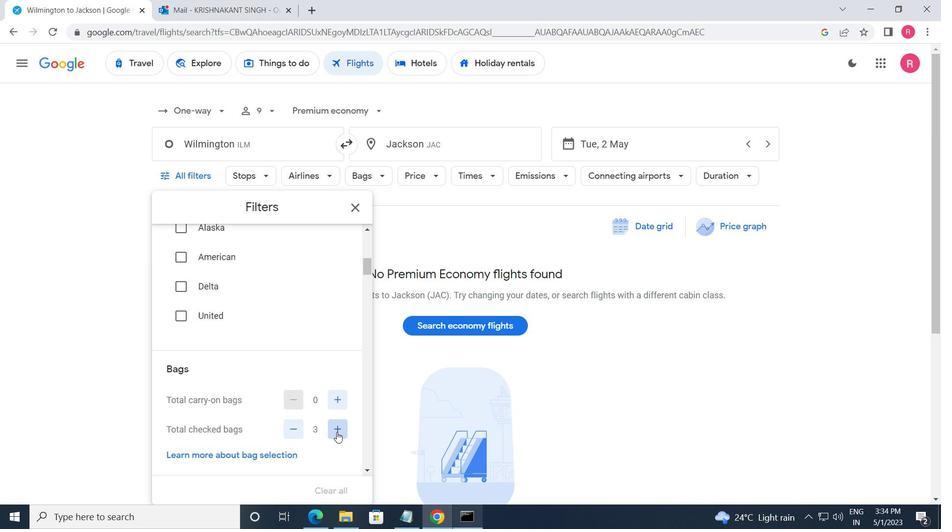 
Action: Mouse pressed left at (336, 432)
Screenshot: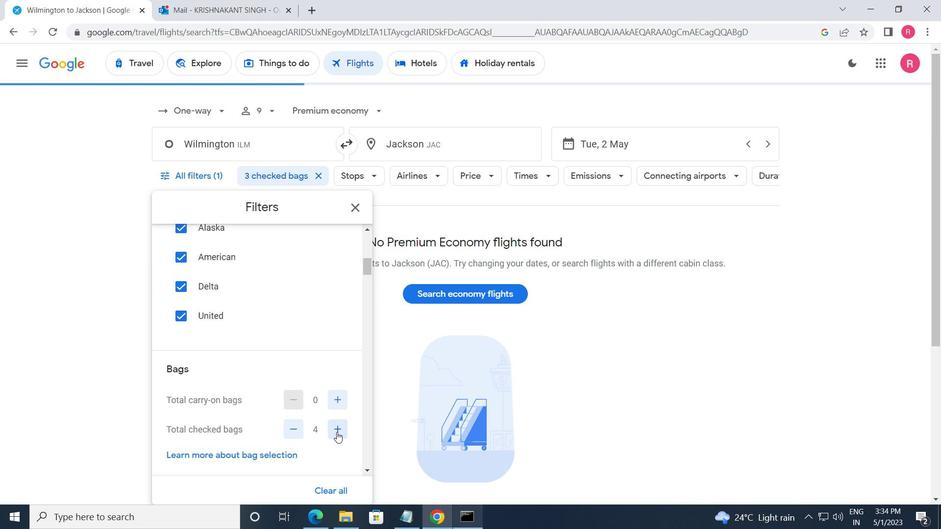 
Action: Mouse pressed left at (336, 432)
Screenshot: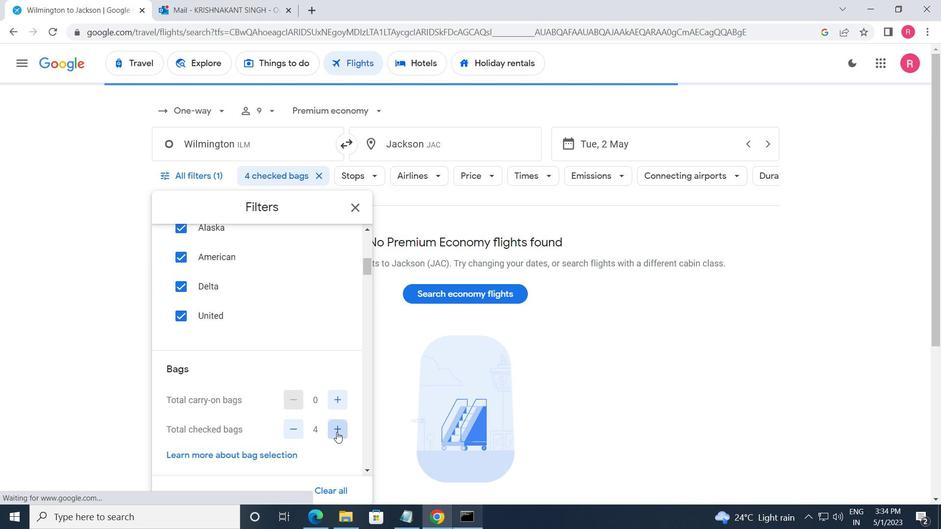 
Action: Mouse pressed left at (336, 432)
Screenshot: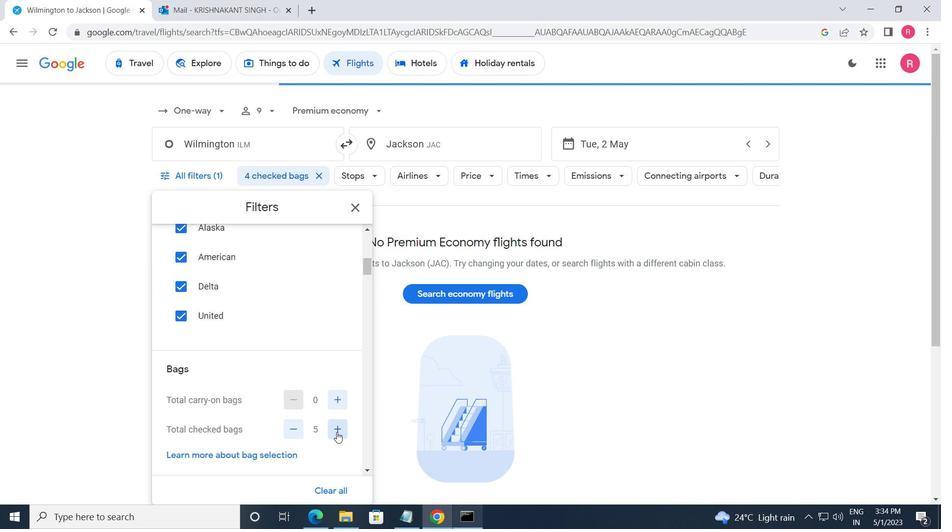
Action: Mouse pressed left at (336, 432)
Screenshot: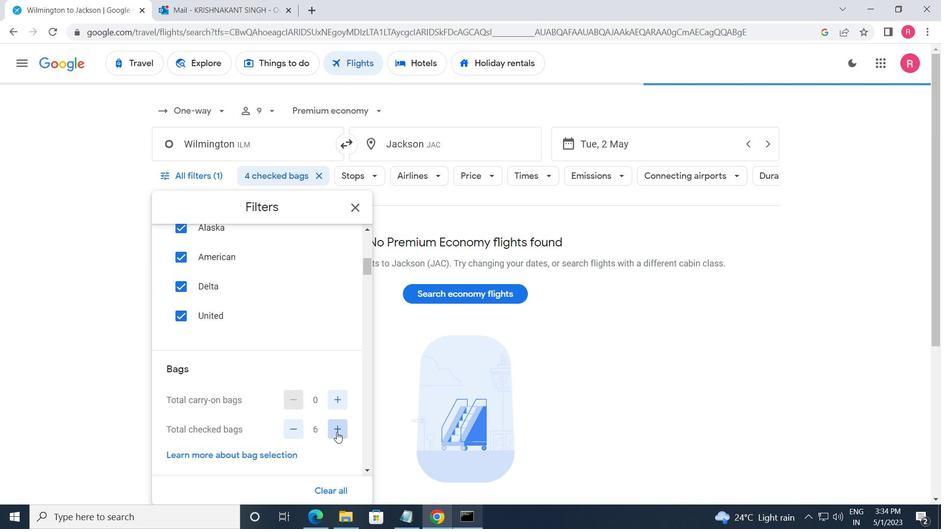 
Action: Mouse pressed left at (336, 432)
Screenshot: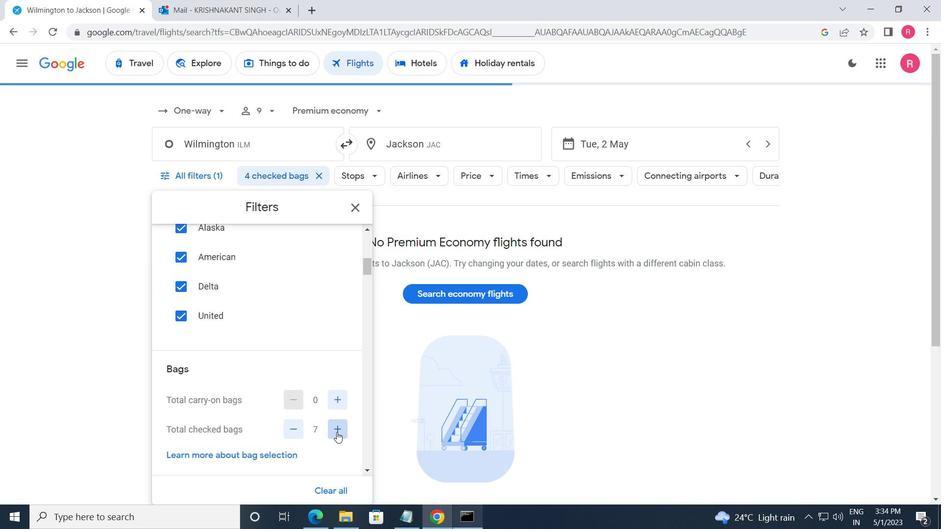 
Action: Mouse moved to (337, 422)
Screenshot: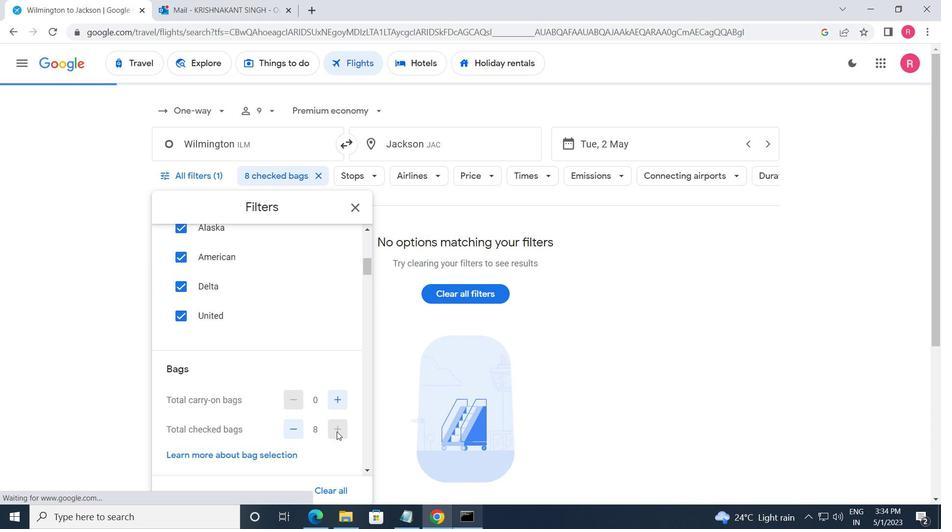 
Action: Mouse scrolled (337, 421) with delta (0, 0)
Screenshot: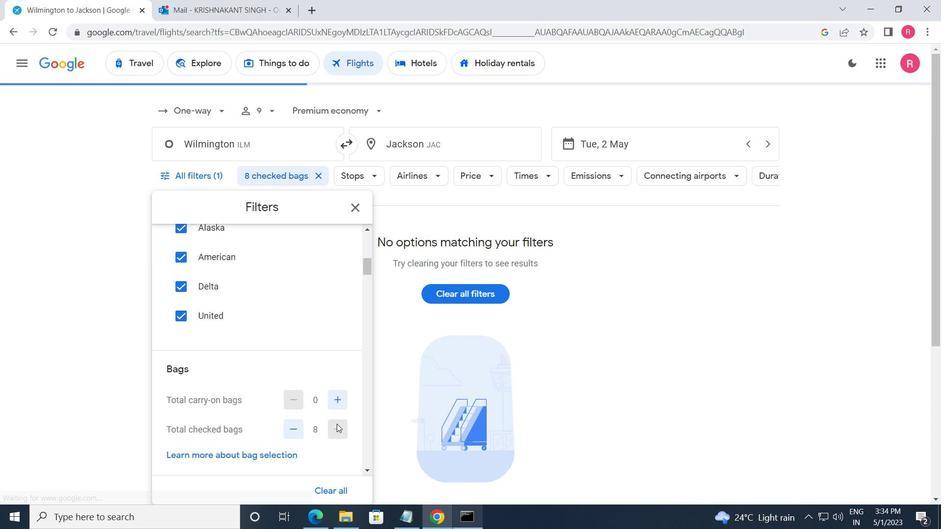 
Action: Mouse scrolled (337, 421) with delta (0, 0)
Screenshot: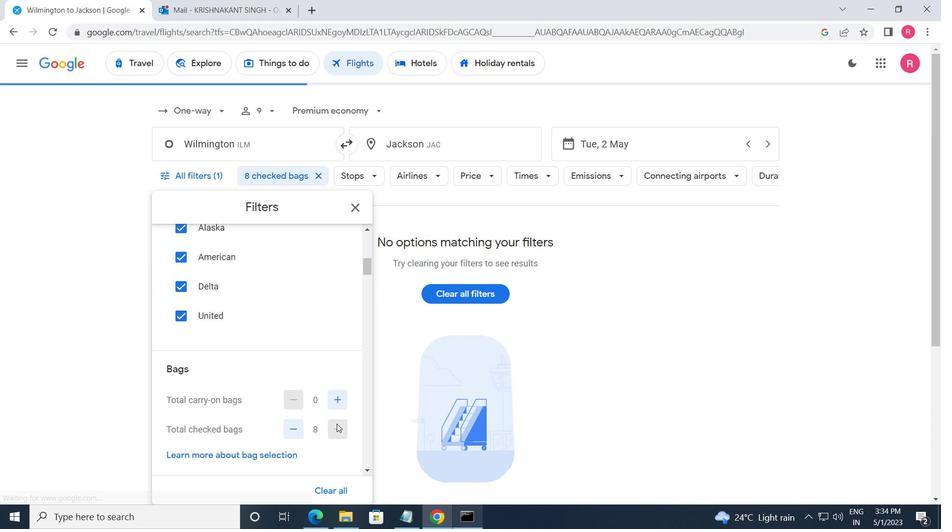 
Action: Mouse scrolled (337, 421) with delta (0, 0)
Screenshot: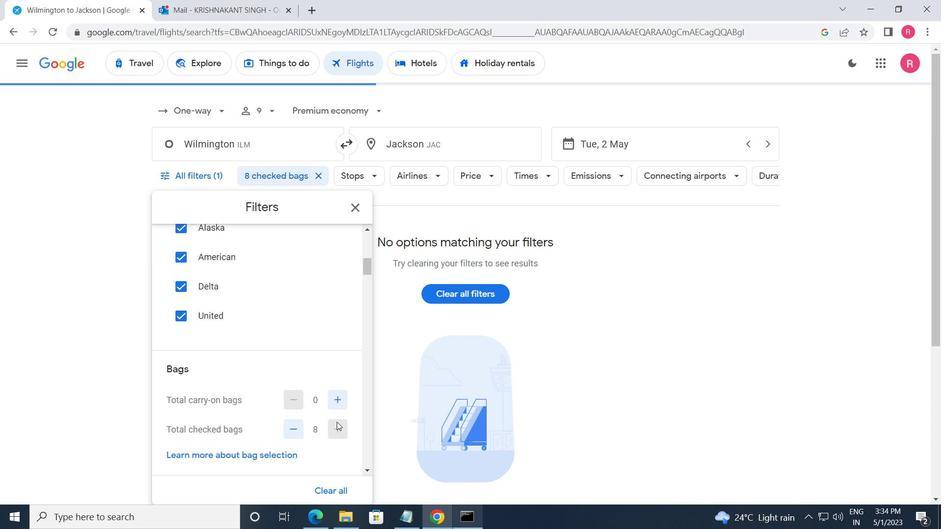 
Action: Mouse moved to (335, 411)
Screenshot: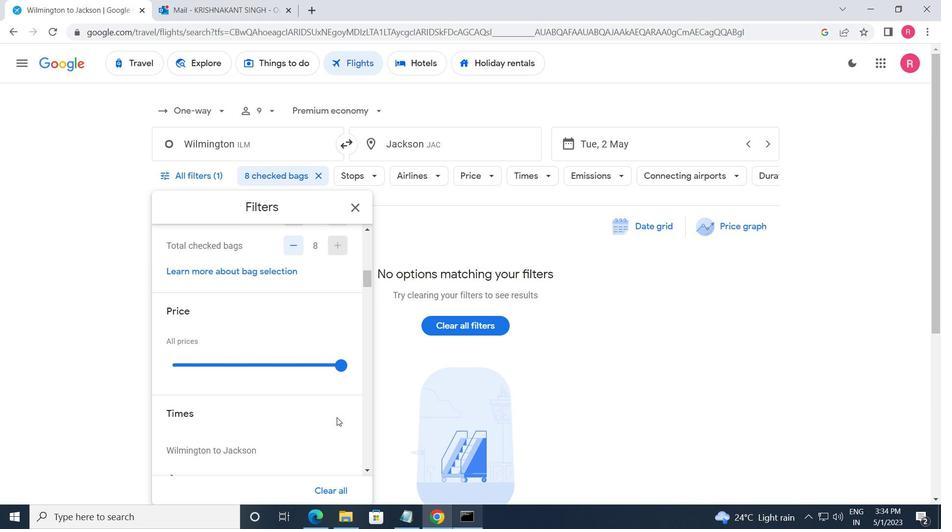 
Action: Mouse scrolled (335, 411) with delta (0, 0)
Screenshot: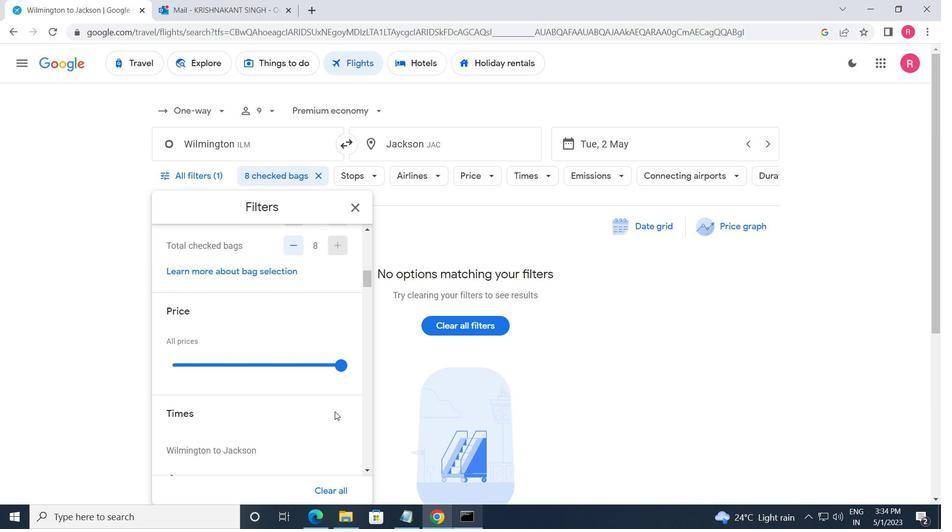 
Action: Mouse moved to (341, 302)
Screenshot: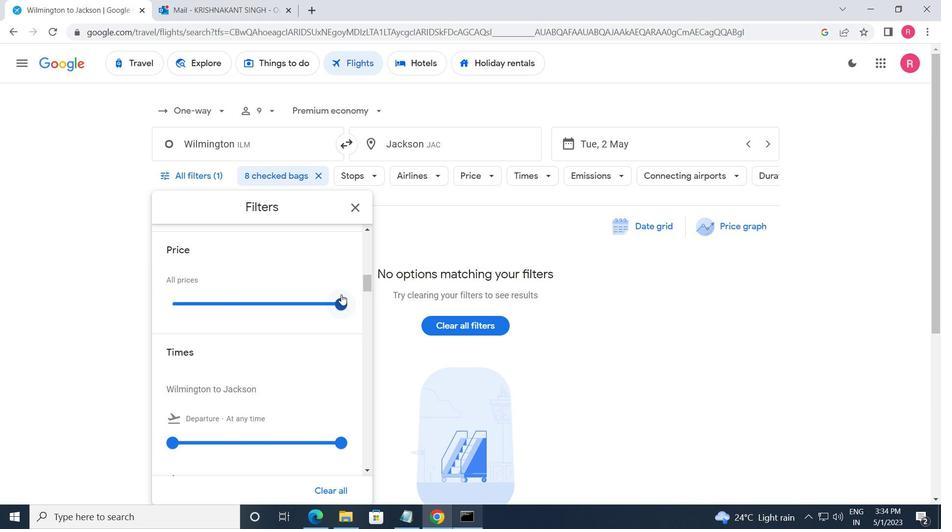 
Action: Mouse pressed left at (341, 302)
Screenshot: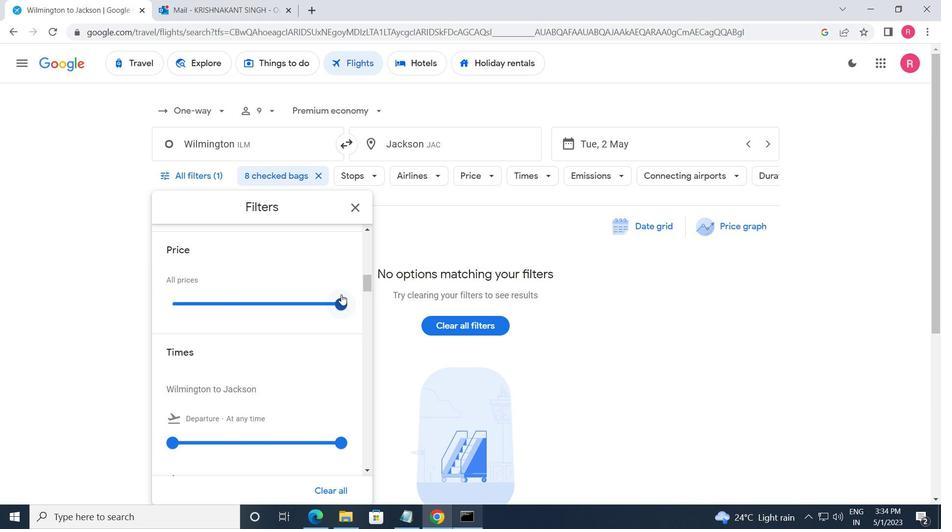 
Action: Mouse moved to (336, 330)
Screenshot: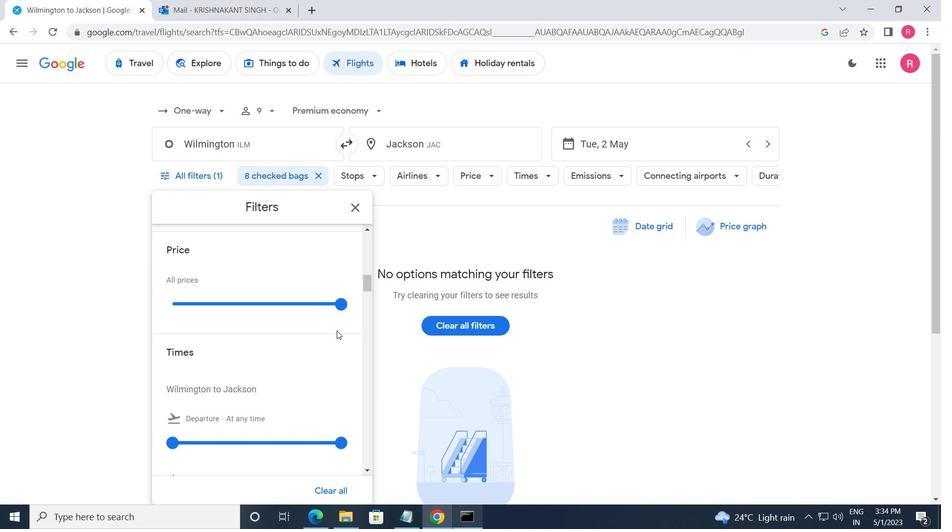 
Action: Mouse scrolled (336, 330) with delta (0, 0)
Screenshot: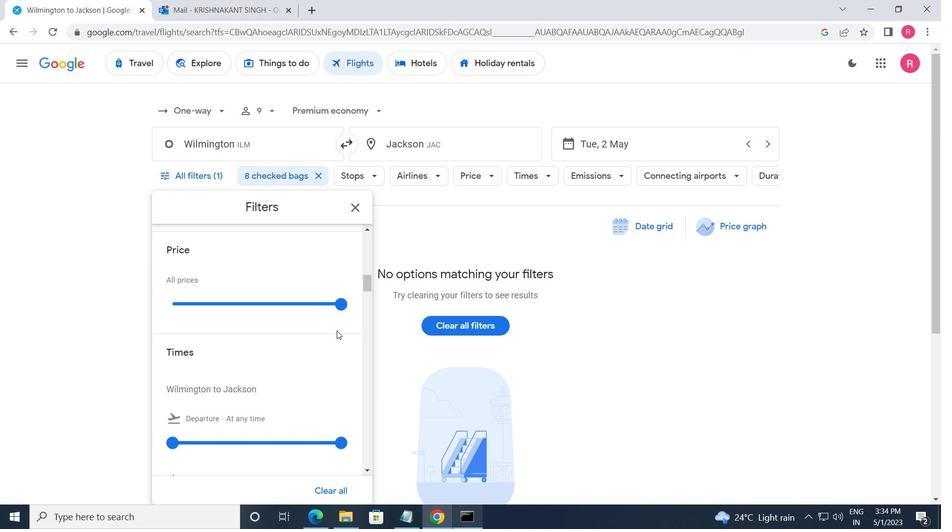 
Action: Mouse scrolled (336, 330) with delta (0, 0)
Screenshot: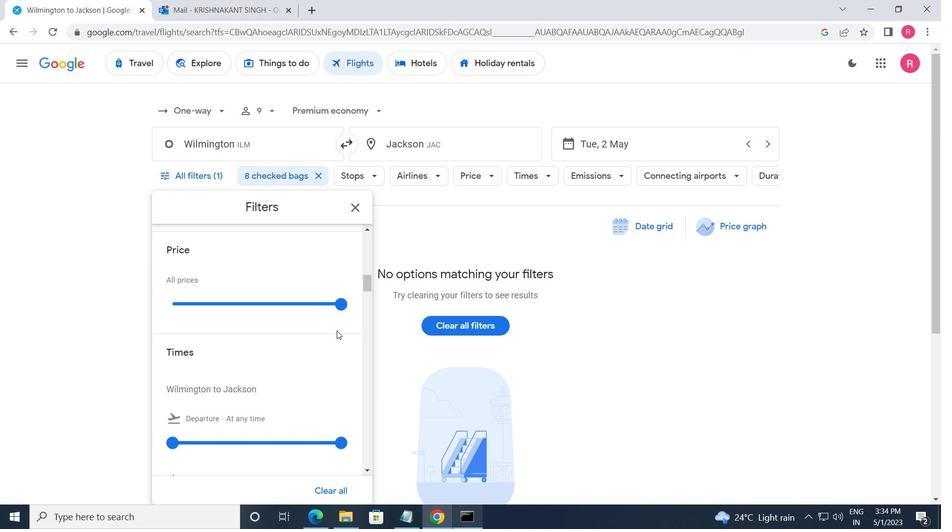 
Action: Mouse moved to (177, 322)
Screenshot: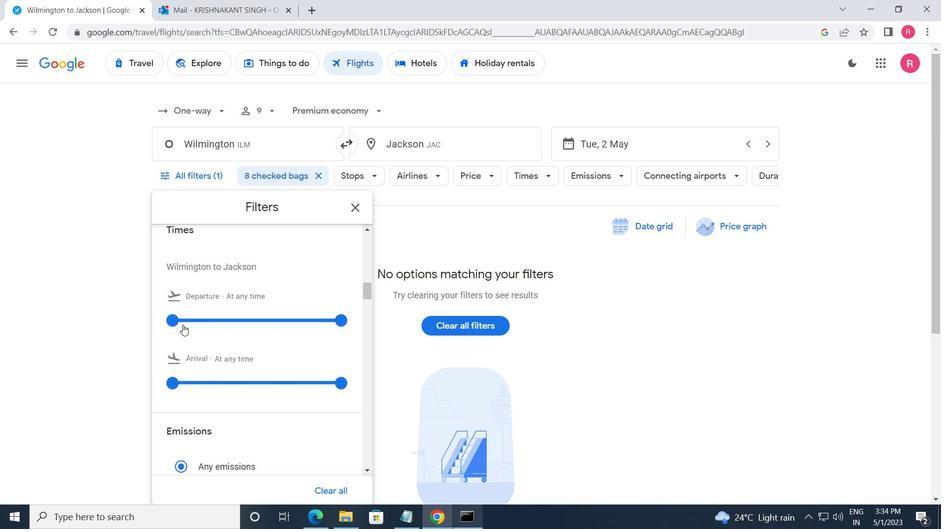 
Action: Mouse pressed left at (177, 322)
Screenshot: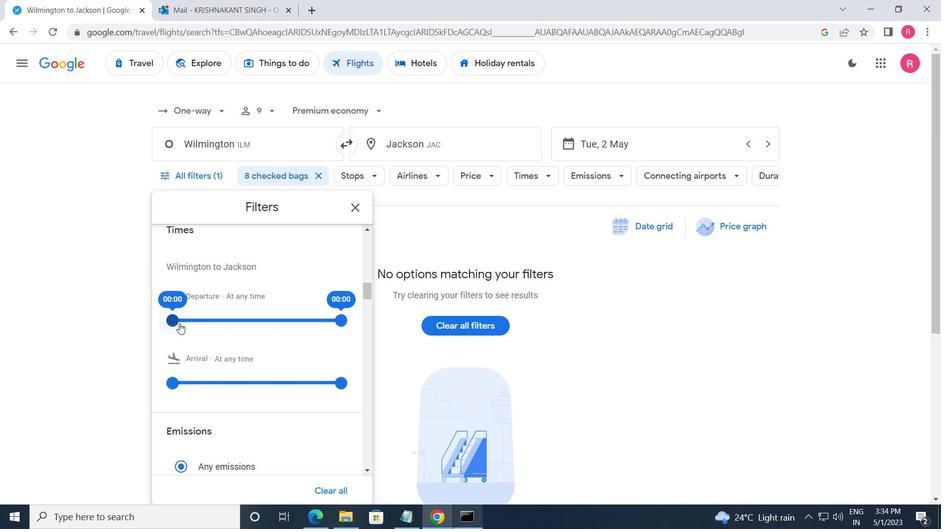 
Action: Mouse moved to (343, 322)
Screenshot: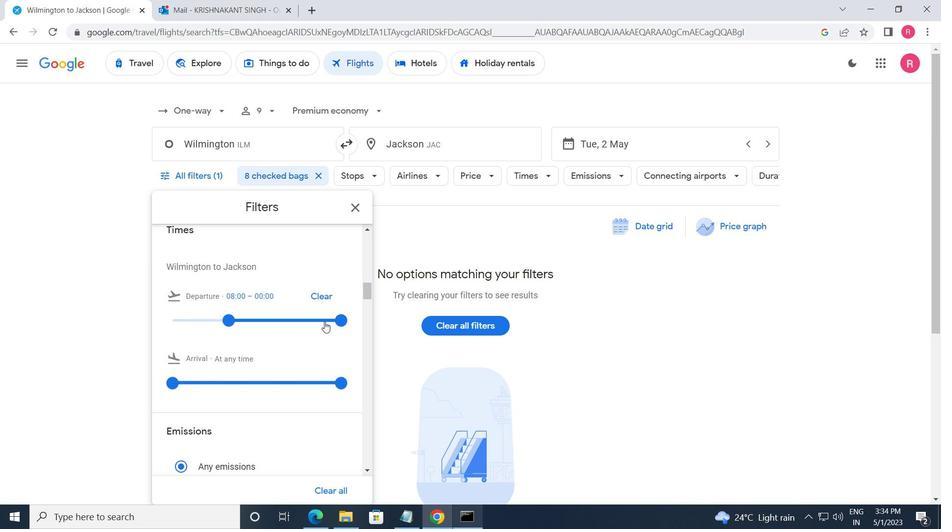 
Action: Mouse pressed left at (343, 322)
Screenshot: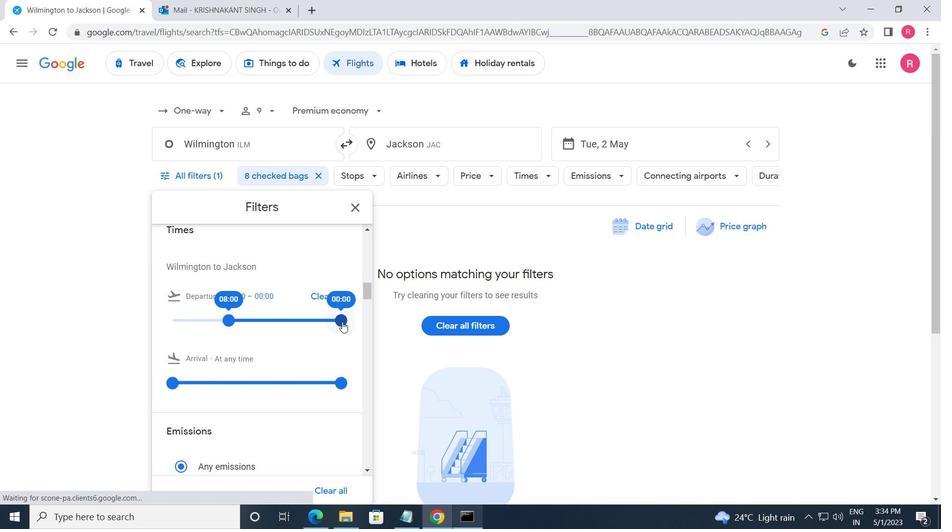 
Action: Mouse moved to (350, 205)
Screenshot: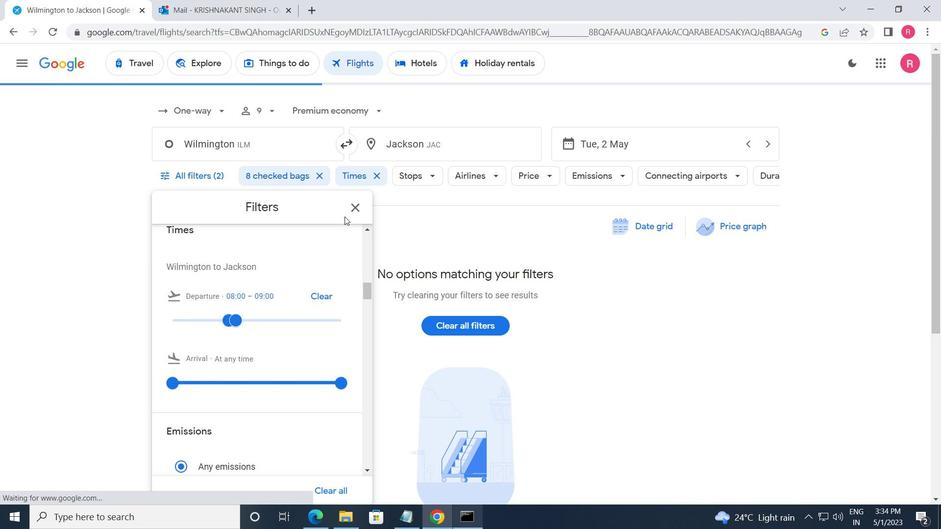 
Action: Mouse pressed left at (350, 205)
Screenshot: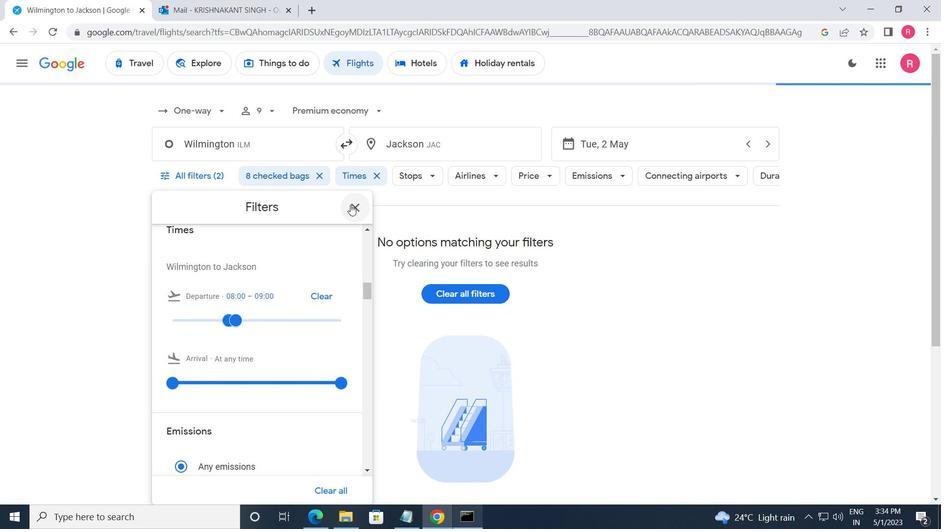 
